 Task: Look for space in Bangaon, India from 8th June, 2023 to 12th June, 2023 for 2 adults in price range Rs.8000 to Rs.16000. Place can be private room with 1  bedroom having 1 bed and 1 bathroom. Property type can be flatguest house, hotel. Booking option can be shelf check-in. Required host language is English.
Action: Mouse moved to (420, 91)
Screenshot: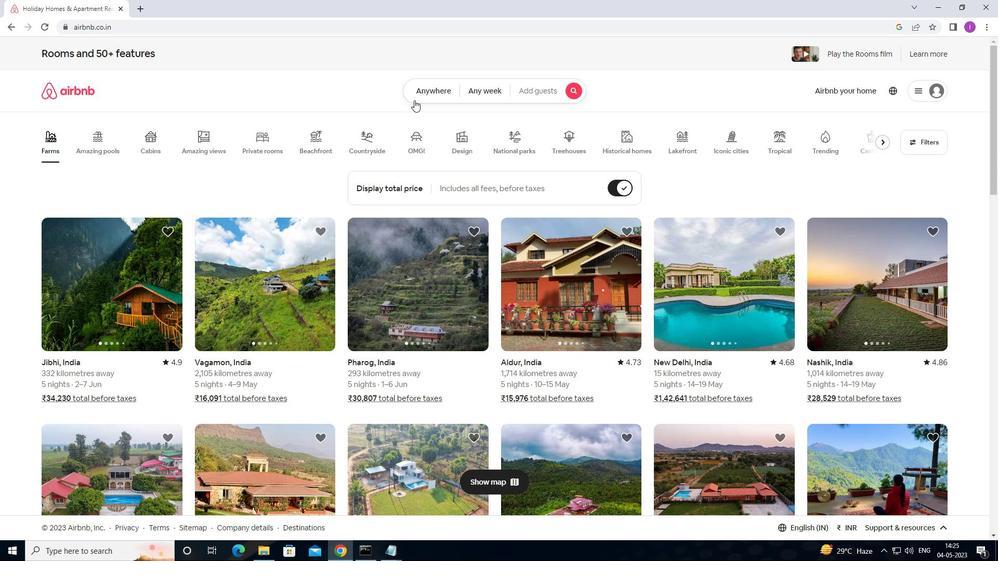 
Action: Mouse pressed left at (420, 91)
Screenshot: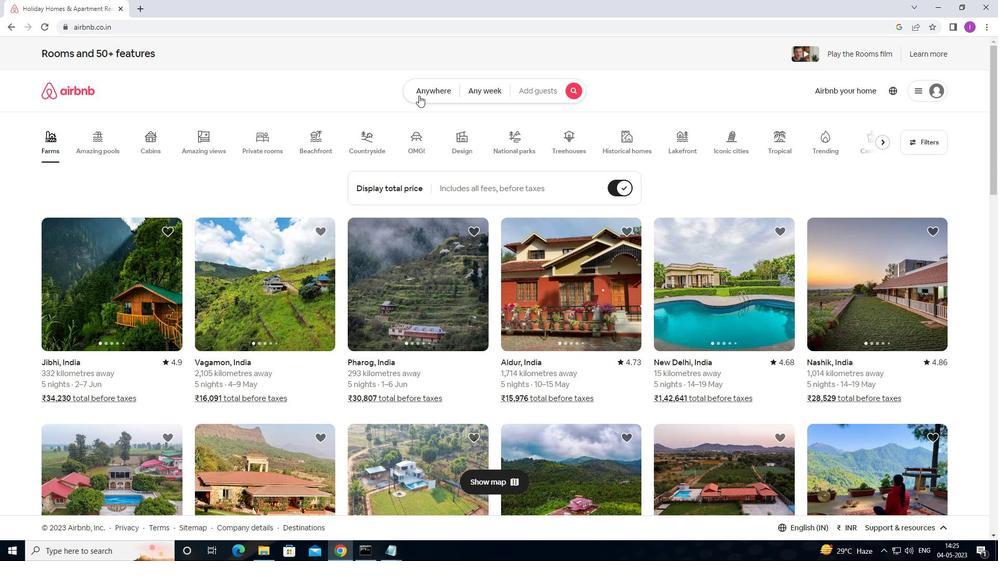 
Action: Mouse moved to (348, 137)
Screenshot: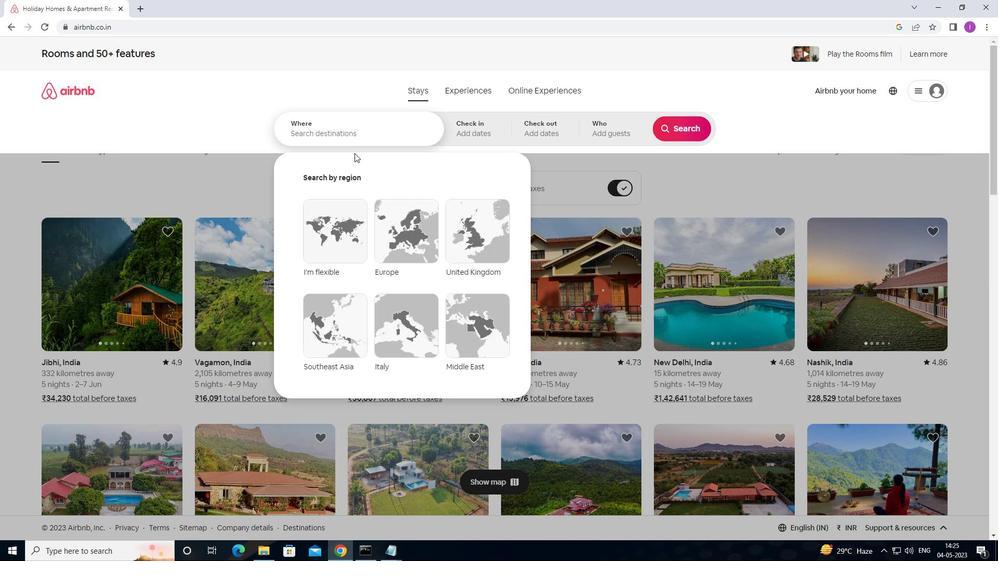
Action: Mouse pressed left at (348, 137)
Screenshot: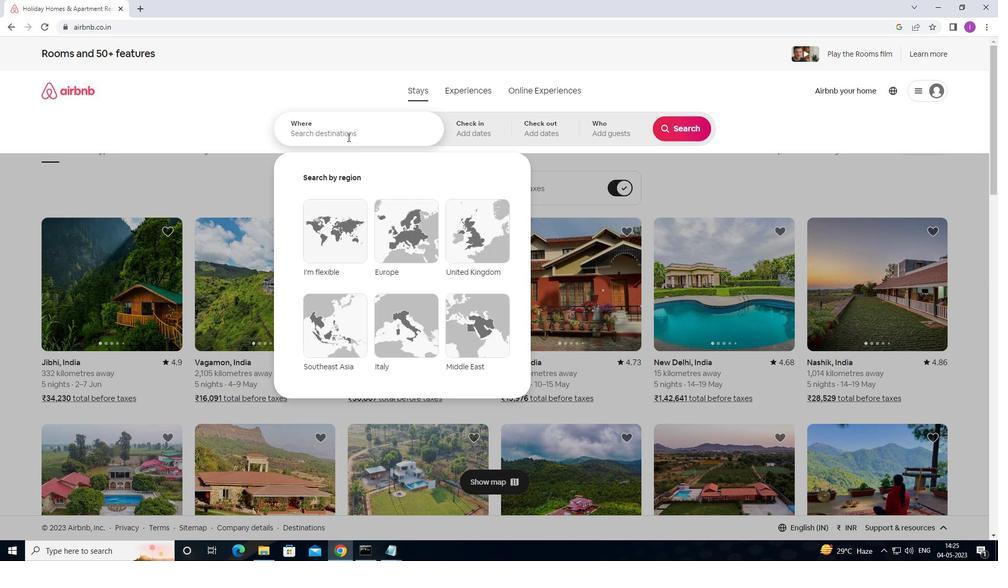 
Action: Mouse moved to (378, 132)
Screenshot: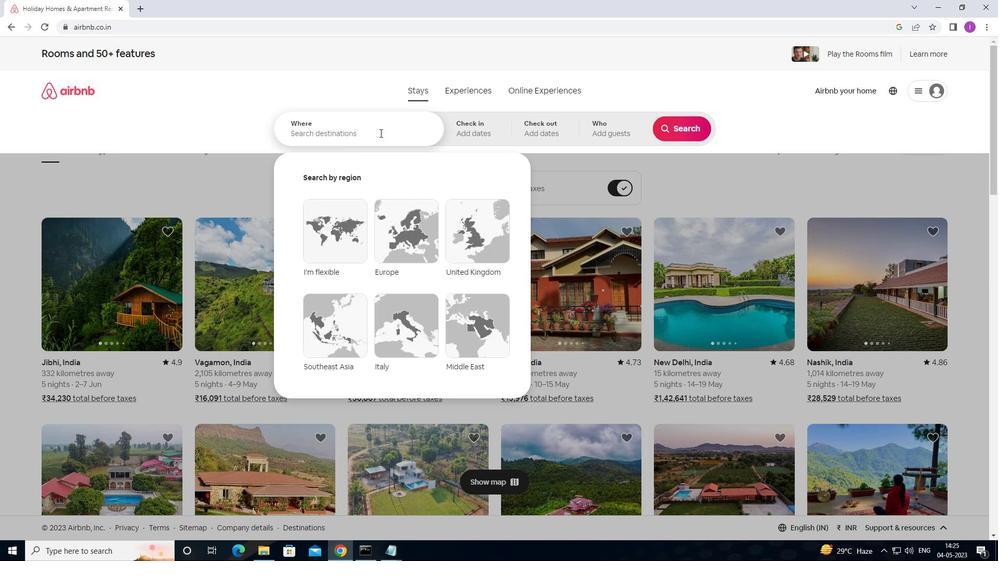 
Action: Key pressed <Key.shift>BANGAI<Key.backspace>ON,<Key.shift>INDIA
Screenshot: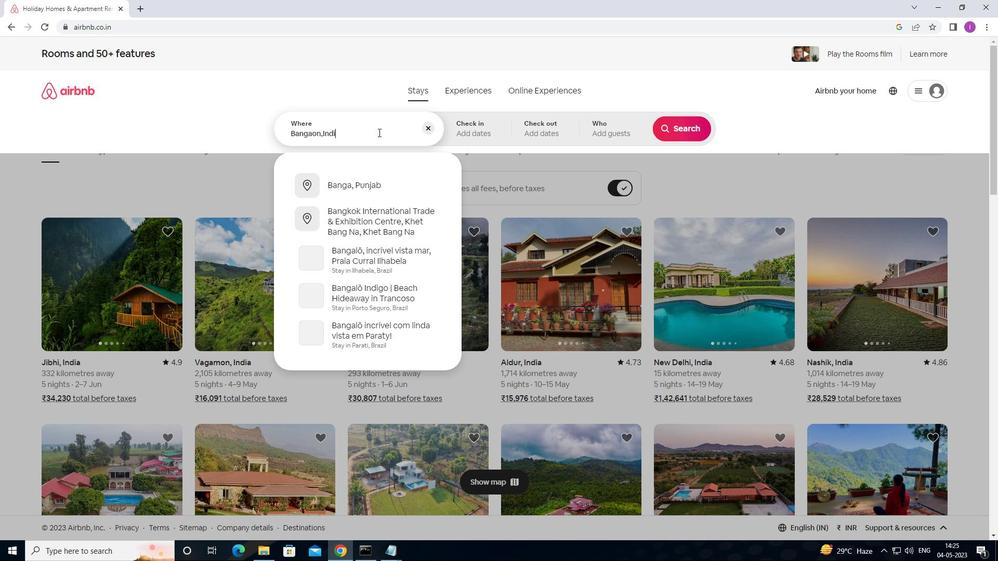 
Action: Mouse moved to (456, 140)
Screenshot: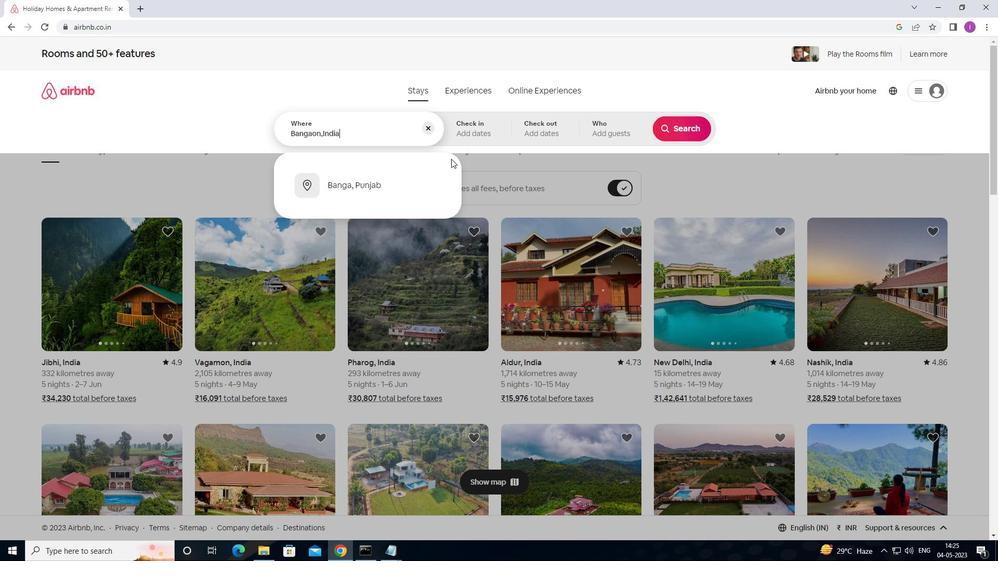 
Action: Mouse pressed left at (456, 140)
Screenshot: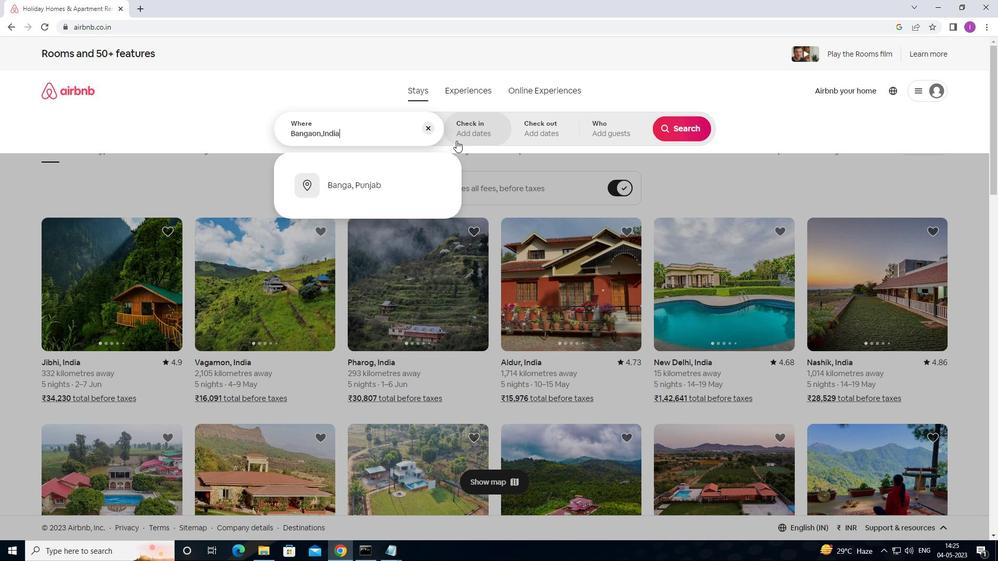 
Action: Mouse moved to (678, 213)
Screenshot: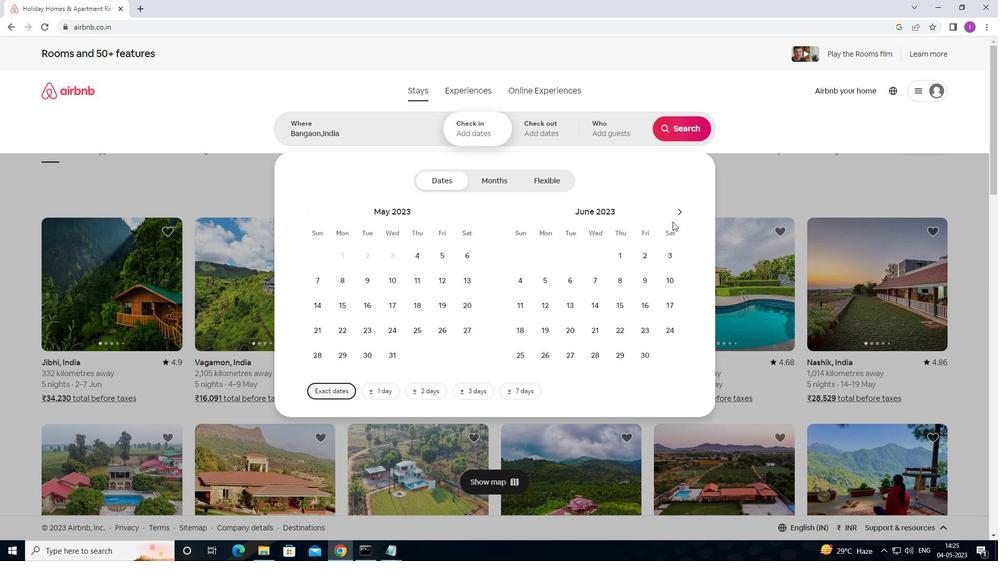 
Action: Mouse pressed left at (678, 213)
Screenshot: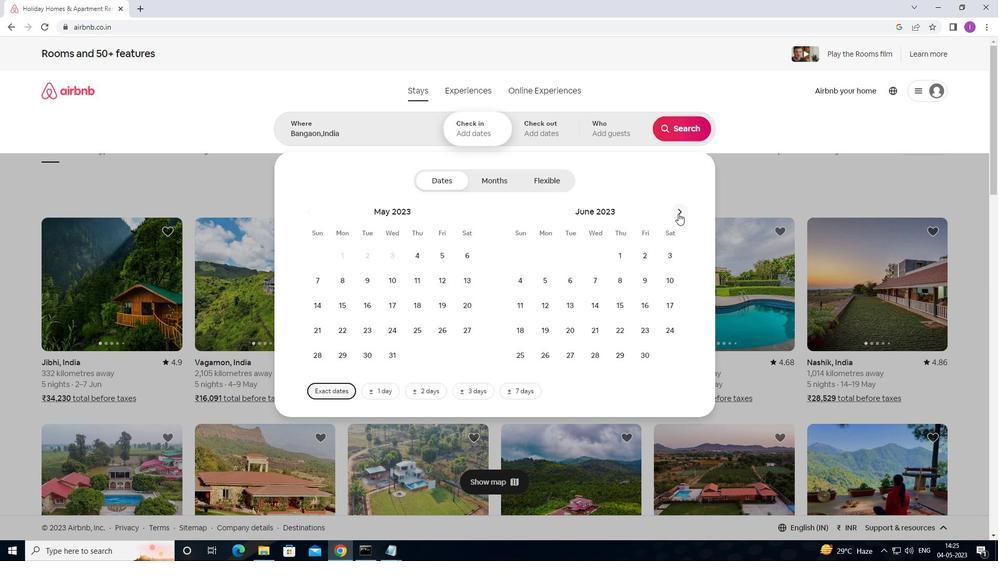 
Action: Mouse moved to (418, 283)
Screenshot: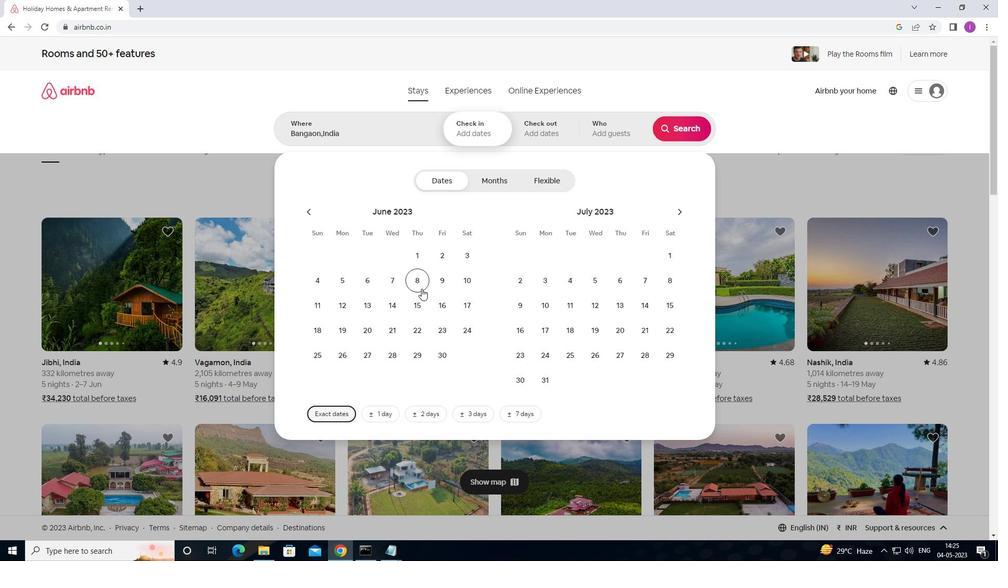 
Action: Mouse pressed left at (418, 283)
Screenshot: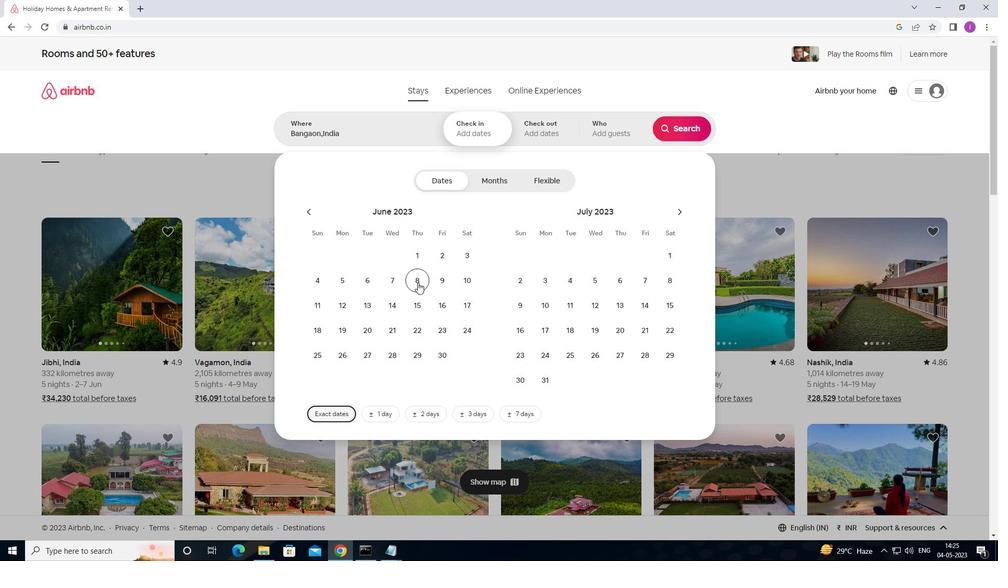 
Action: Mouse moved to (339, 306)
Screenshot: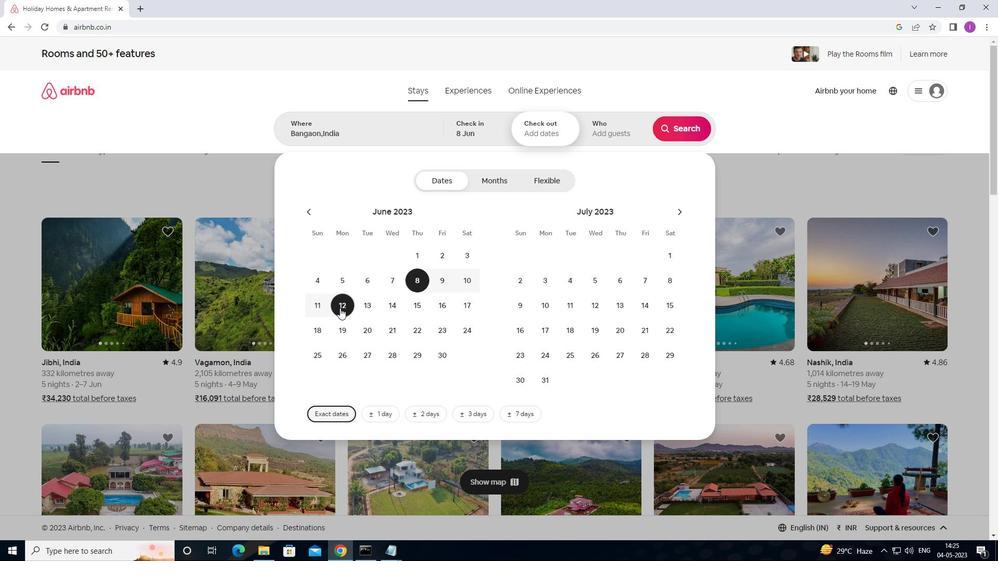 
Action: Mouse pressed left at (339, 306)
Screenshot: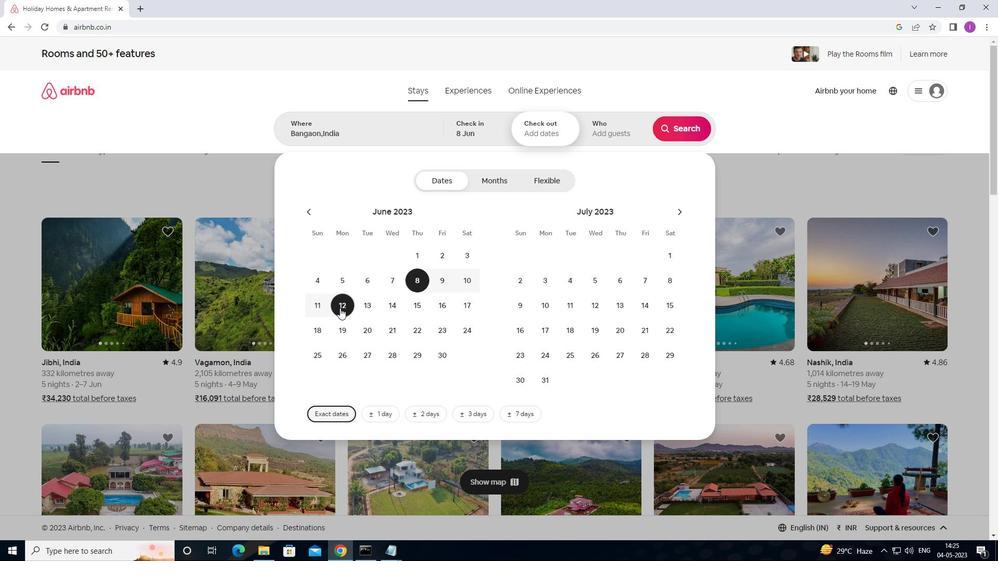 
Action: Mouse moved to (629, 138)
Screenshot: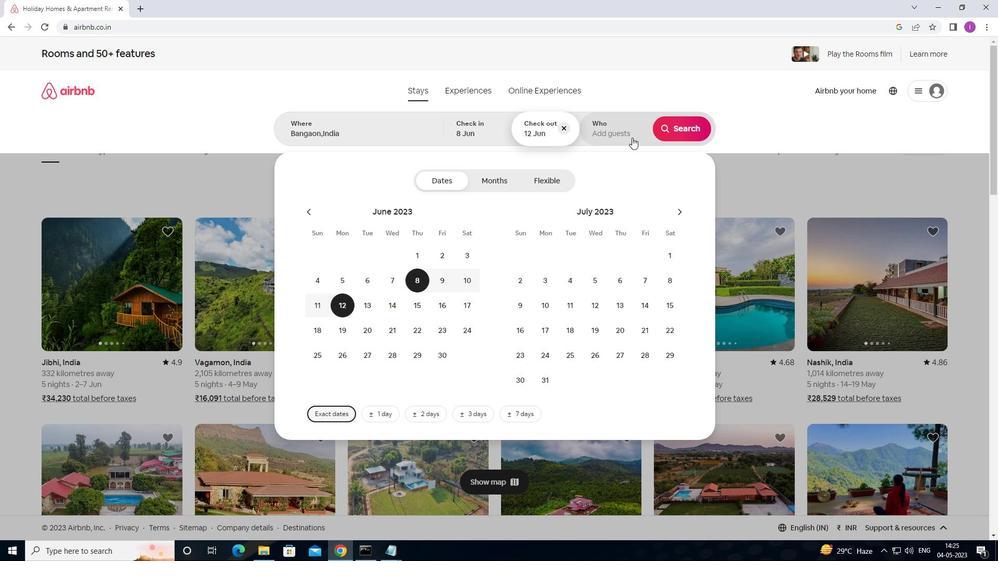 
Action: Mouse pressed left at (629, 138)
Screenshot: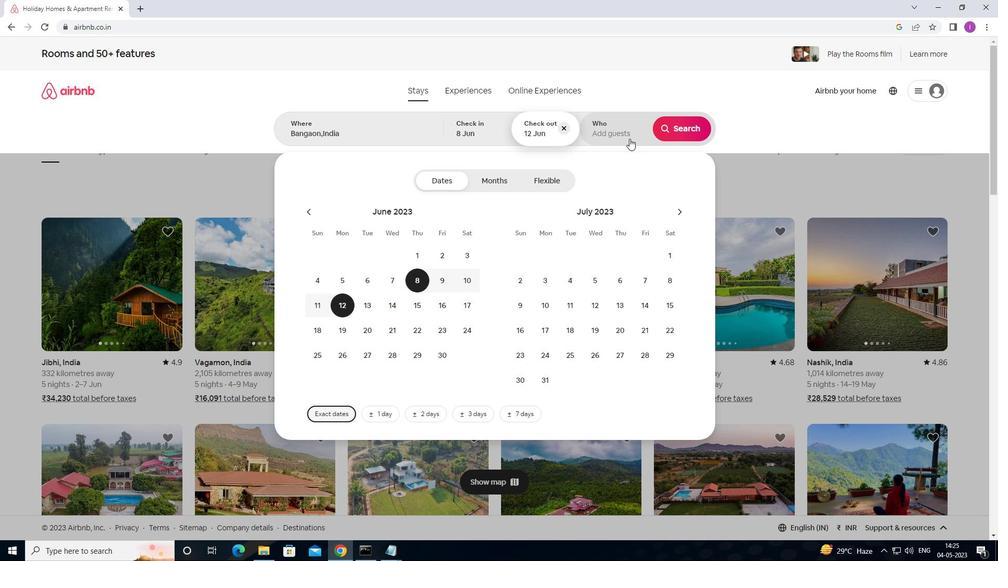 
Action: Mouse moved to (683, 186)
Screenshot: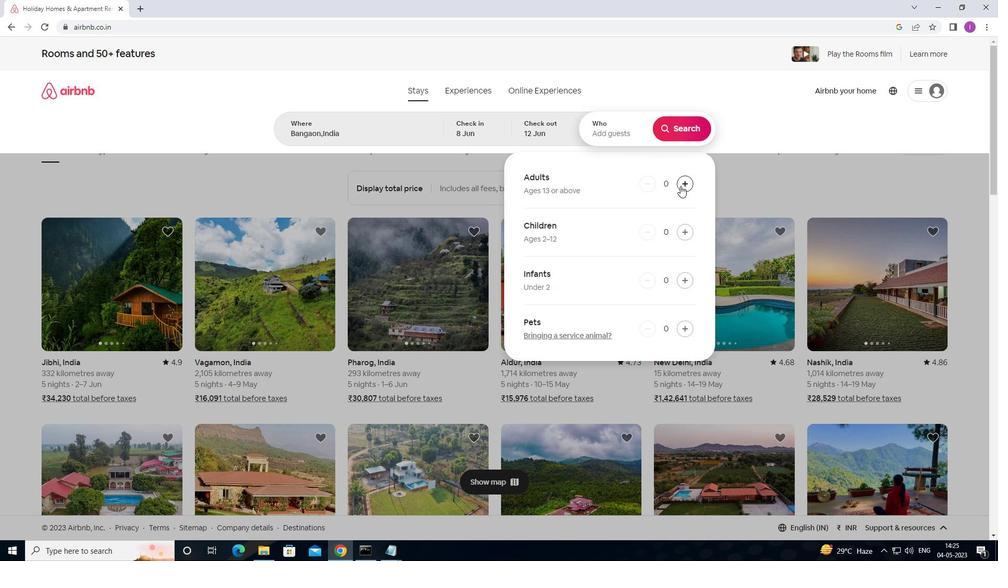 
Action: Mouse pressed left at (683, 186)
Screenshot: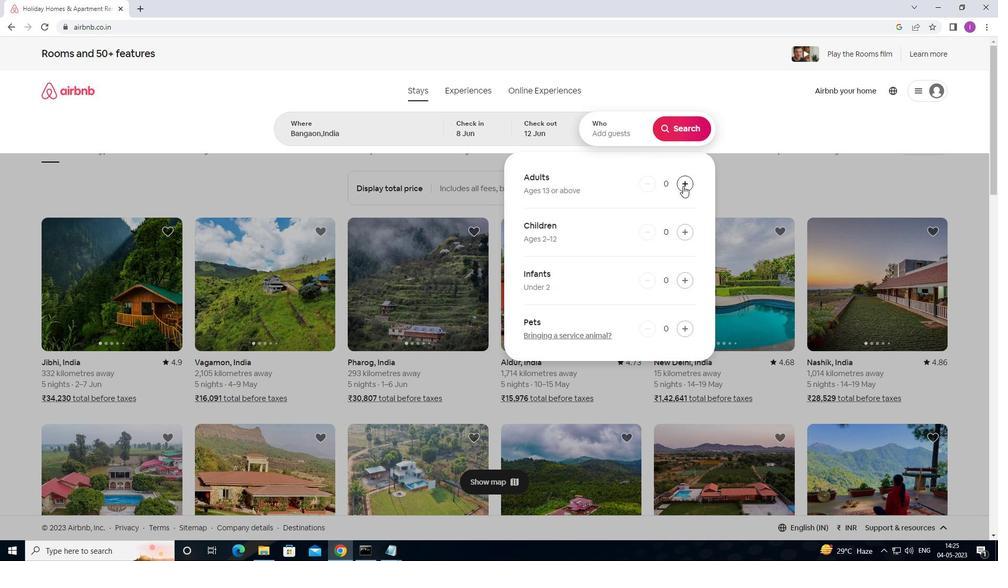 
Action: Mouse pressed left at (683, 186)
Screenshot: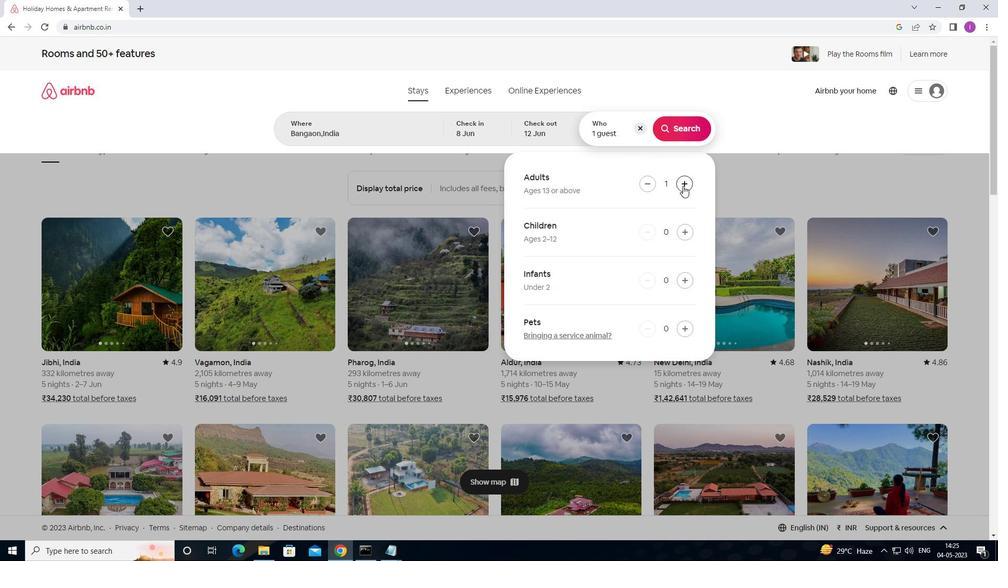 
Action: Mouse moved to (679, 134)
Screenshot: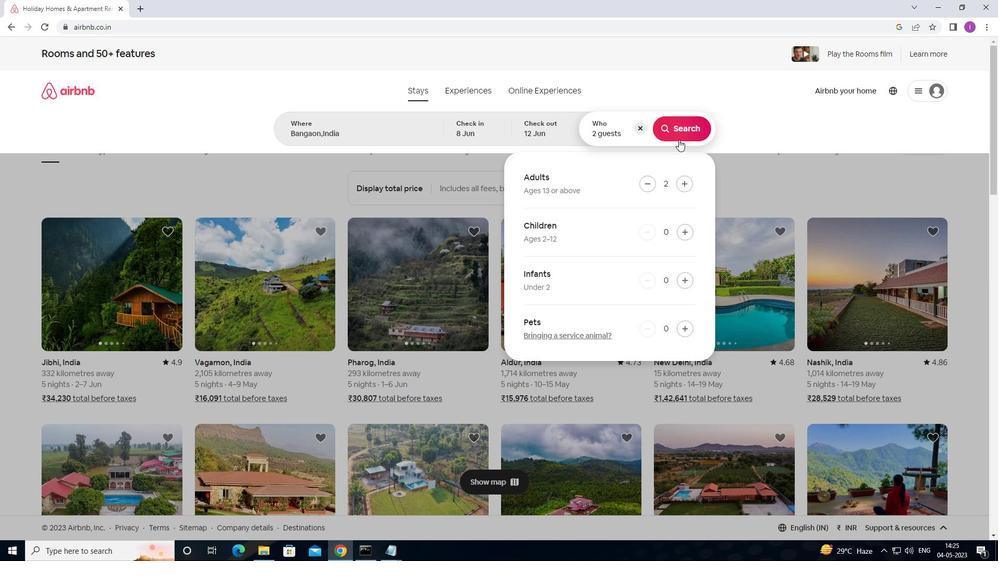 
Action: Mouse pressed left at (679, 134)
Screenshot: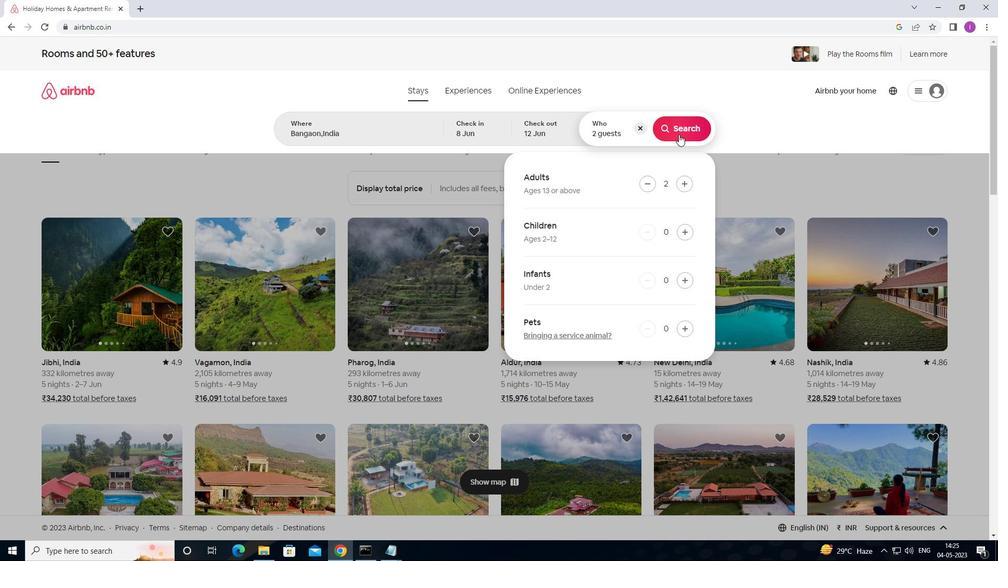 
Action: Mouse moved to (969, 101)
Screenshot: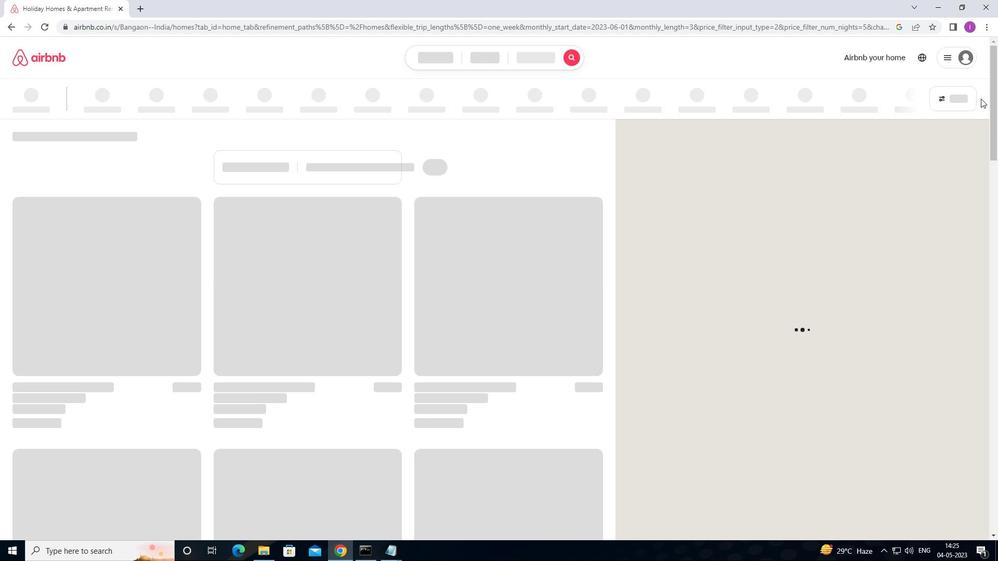 
Action: Mouse pressed left at (969, 101)
Screenshot: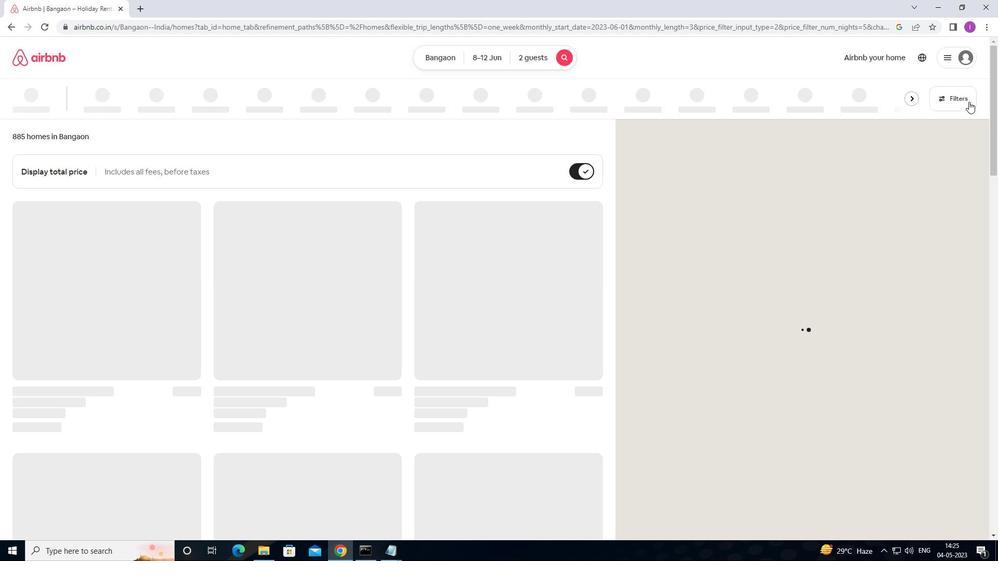 
Action: Mouse moved to (392, 229)
Screenshot: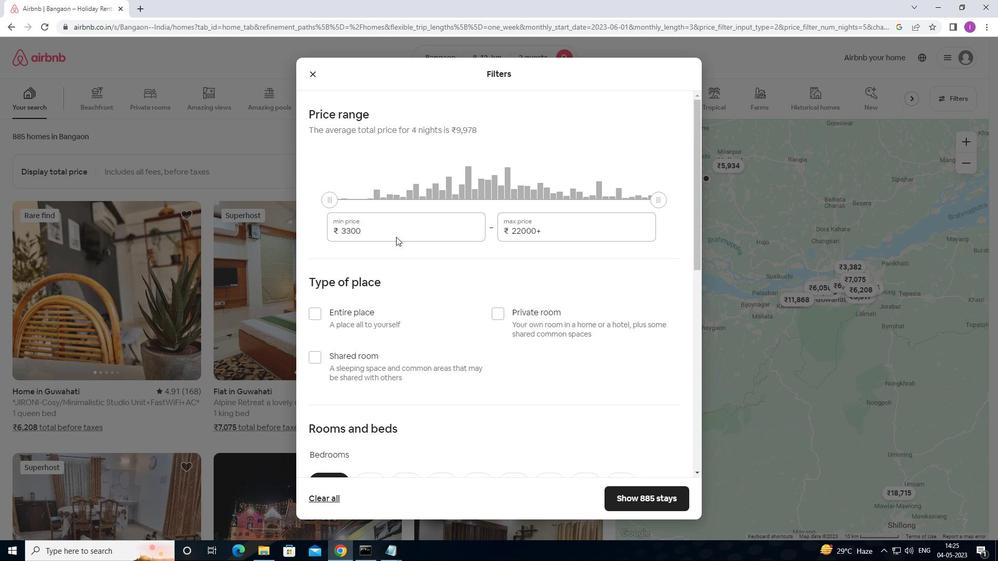 
Action: Mouse pressed left at (392, 229)
Screenshot: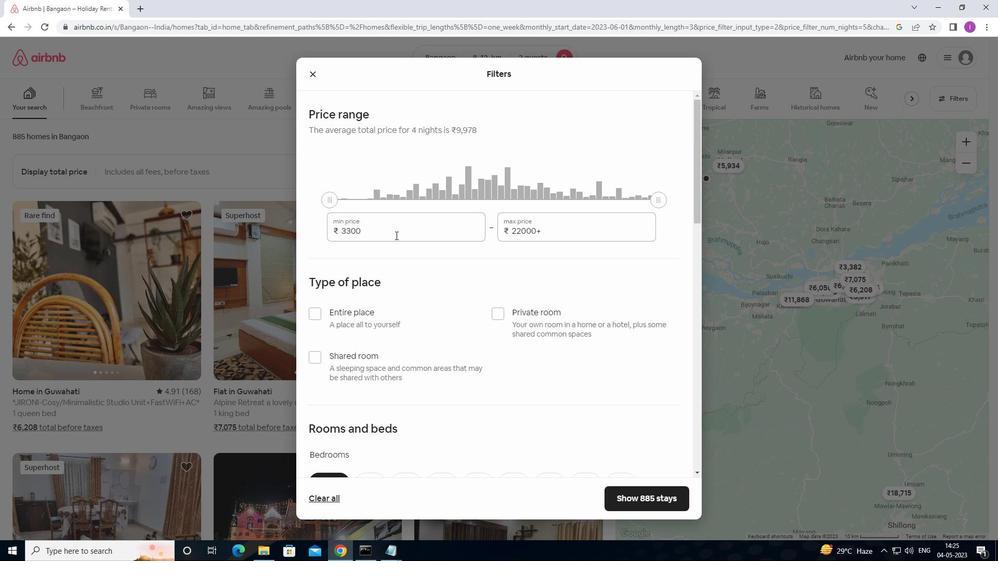 
Action: Mouse moved to (326, 234)
Screenshot: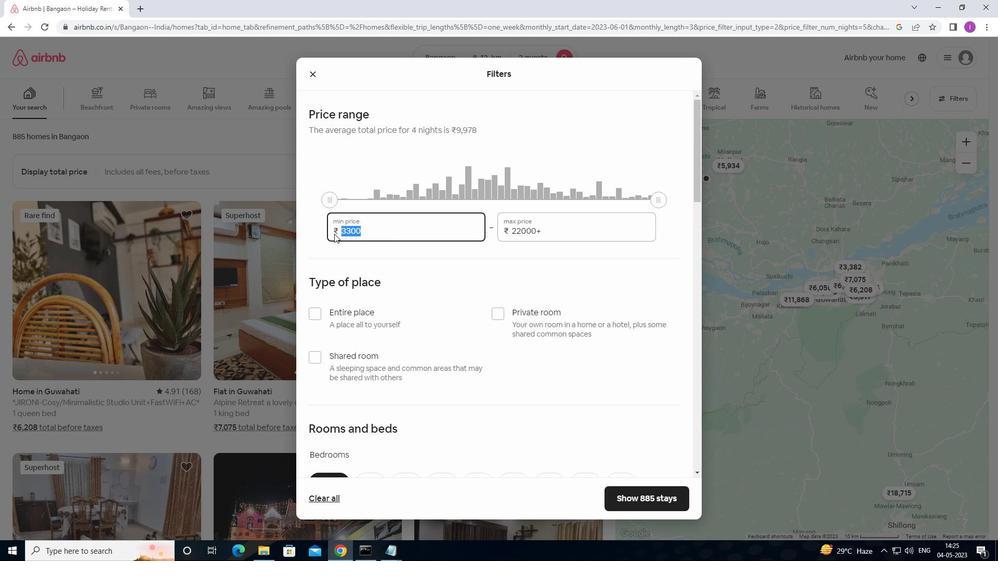 
Action: Key pressed 8000
Screenshot: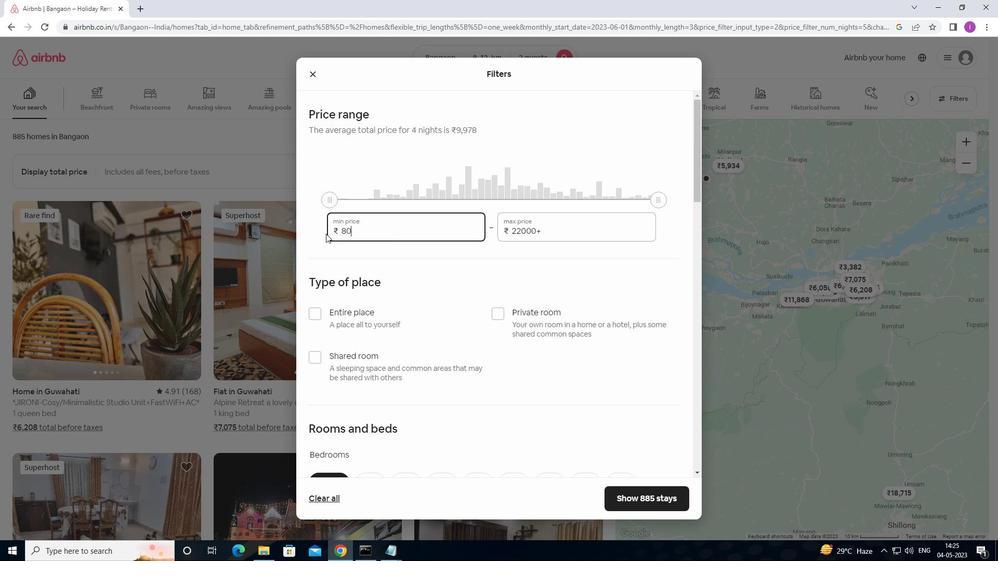 
Action: Mouse moved to (551, 229)
Screenshot: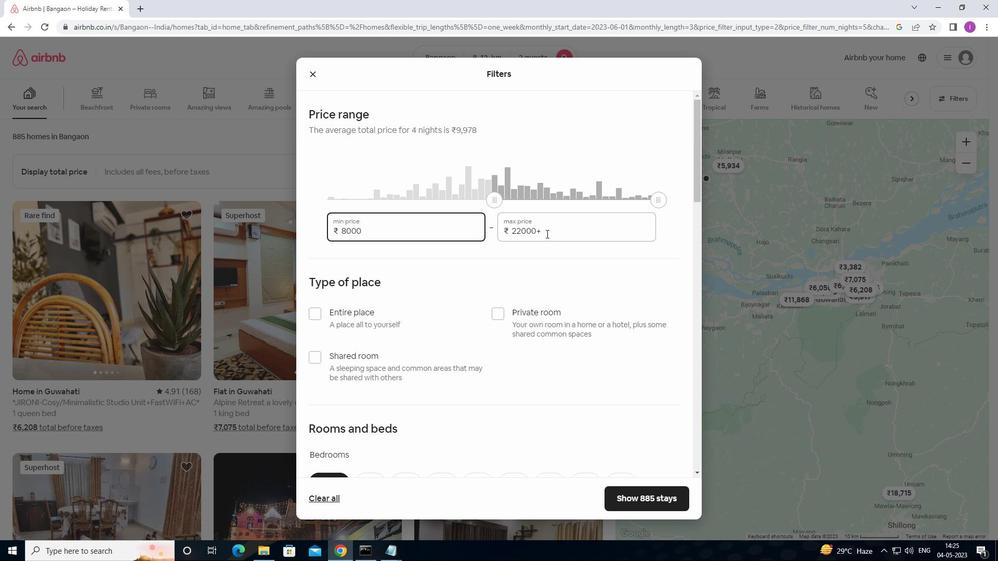 
Action: Mouse pressed left at (551, 229)
Screenshot: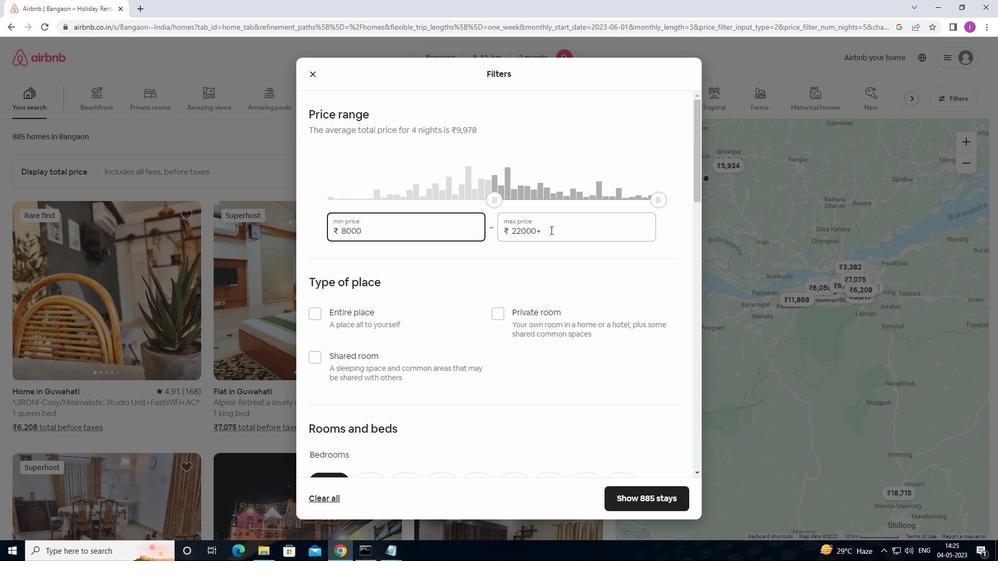 
Action: Mouse moved to (489, 222)
Screenshot: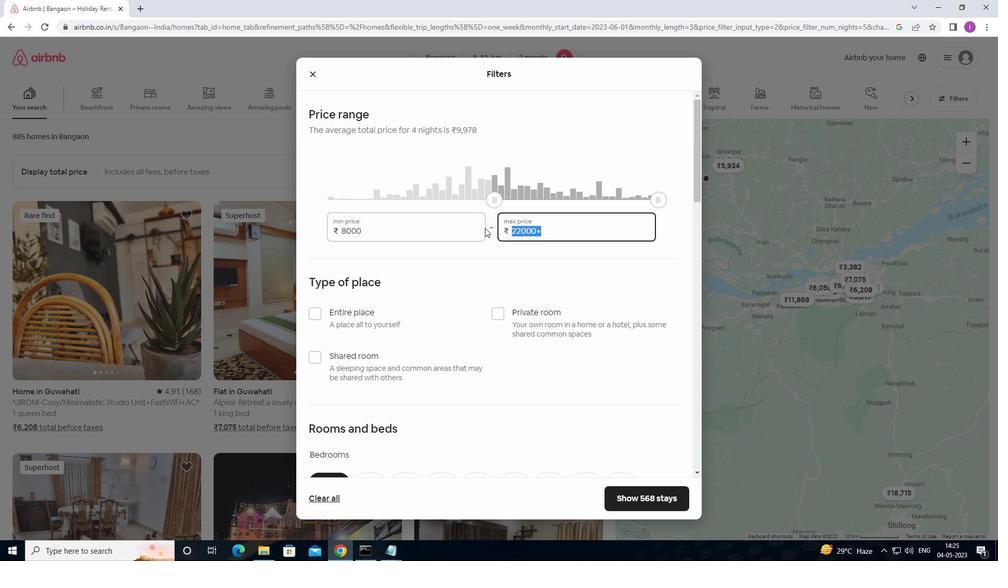 
Action: Key pressed 1
Screenshot: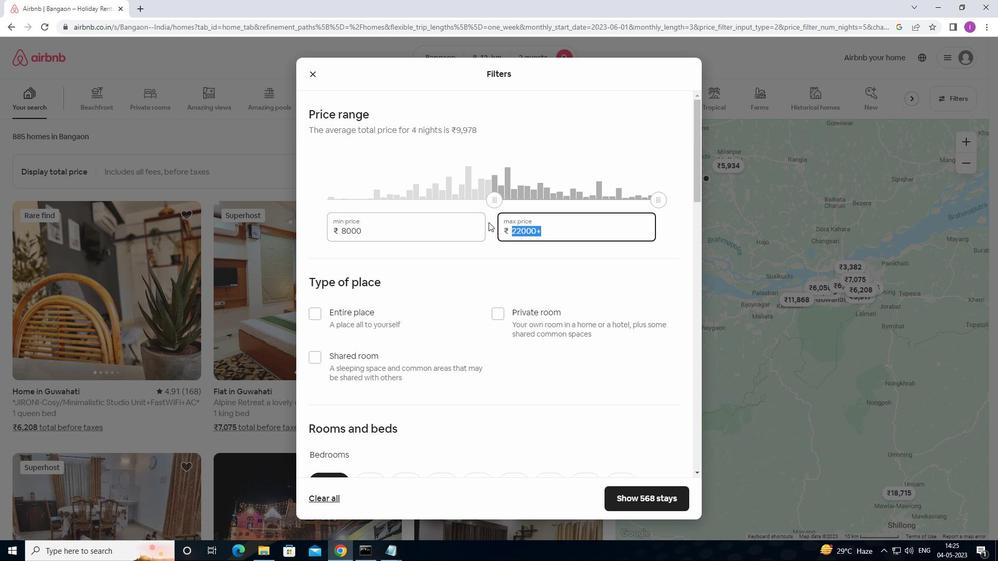 
Action: Mouse moved to (487, 223)
Screenshot: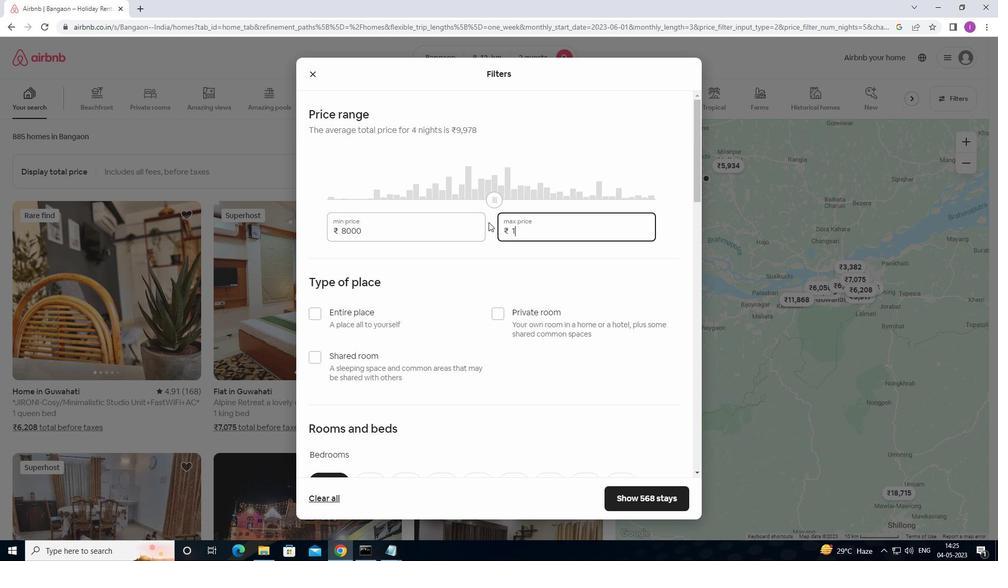 
Action: Key pressed 6
Screenshot: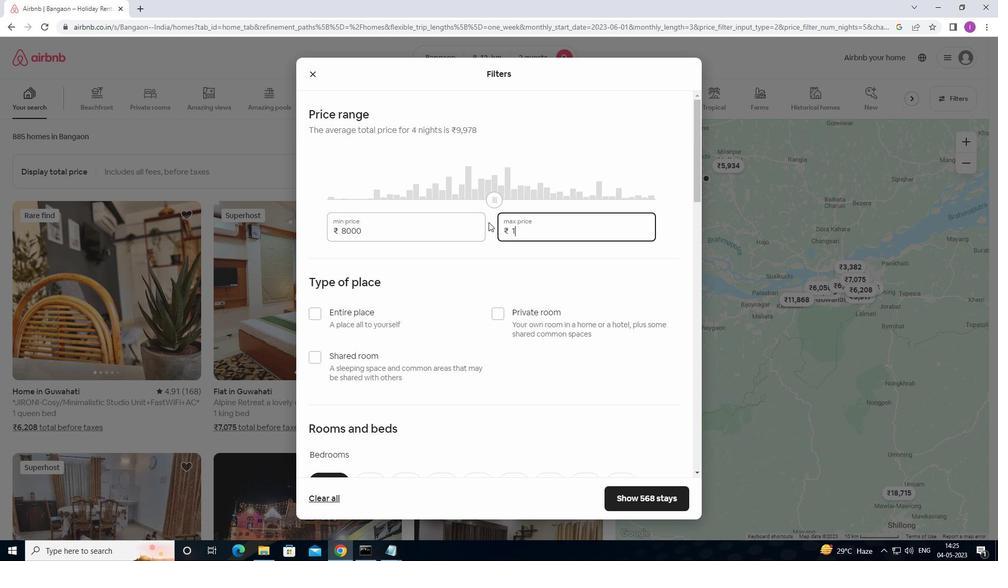 
Action: Mouse moved to (479, 227)
Screenshot: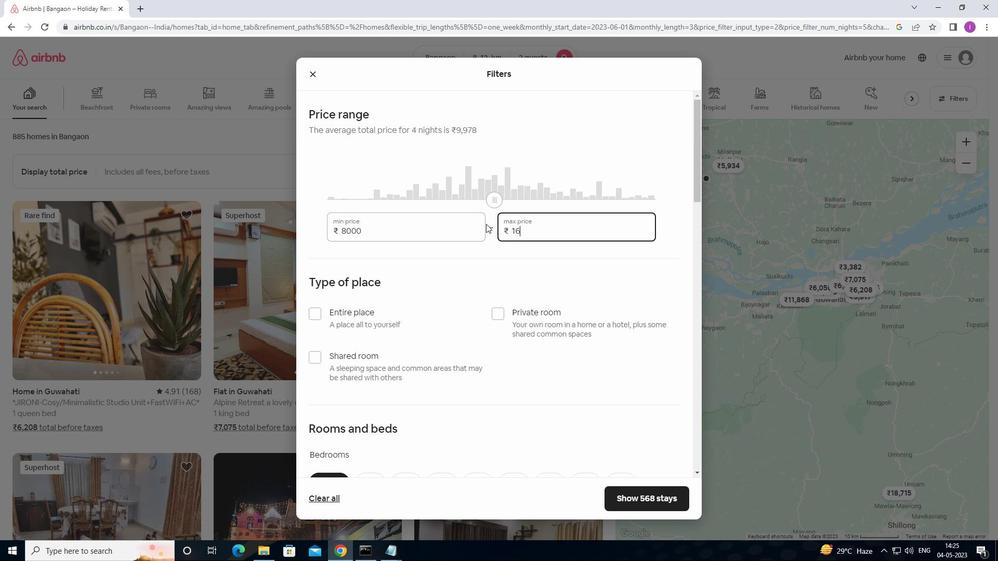 
Action: Key pressed 0
Screenshot: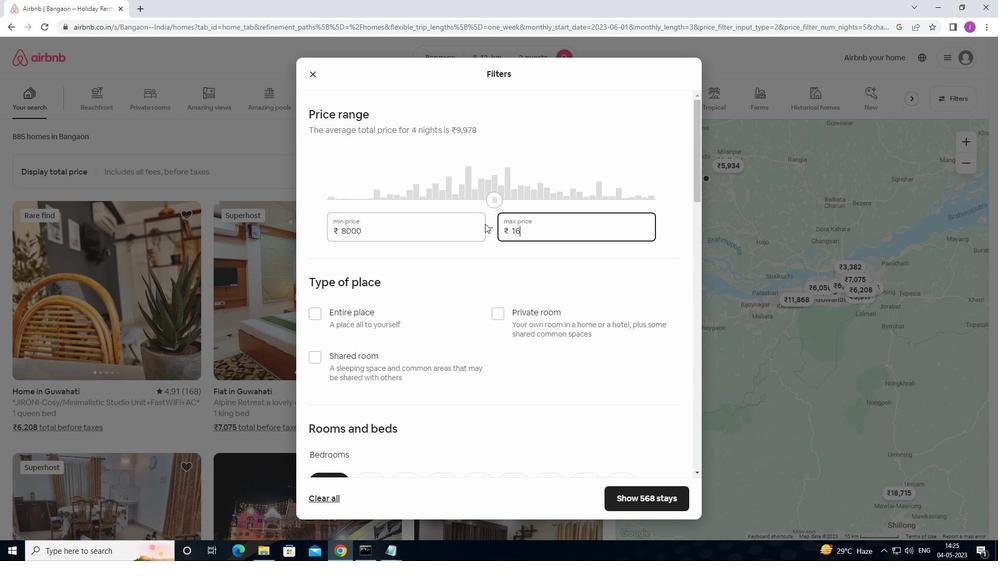 
Action: Mouse moved to (478, 227)
Screenshot: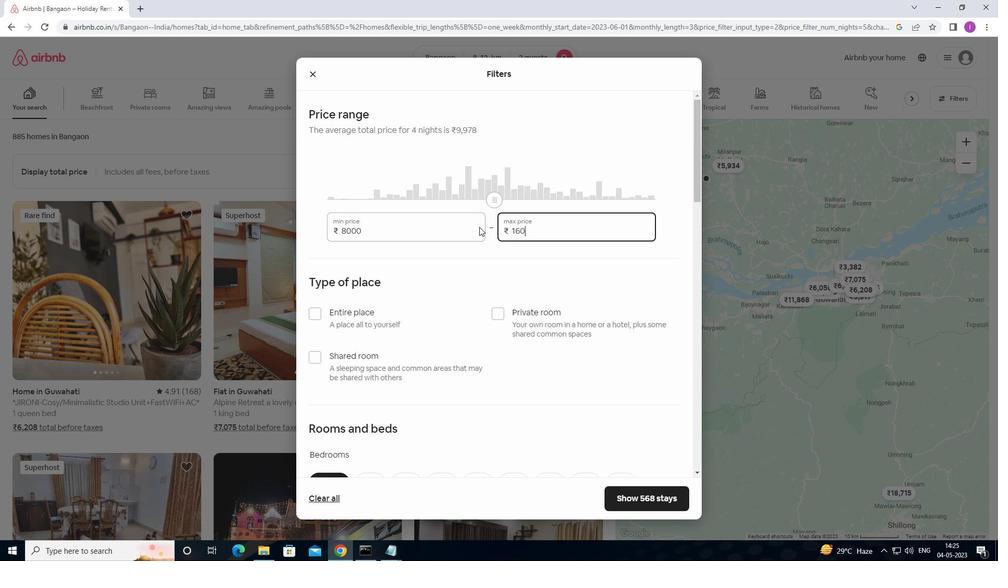 
Action: Key pressed 0
Screenshot: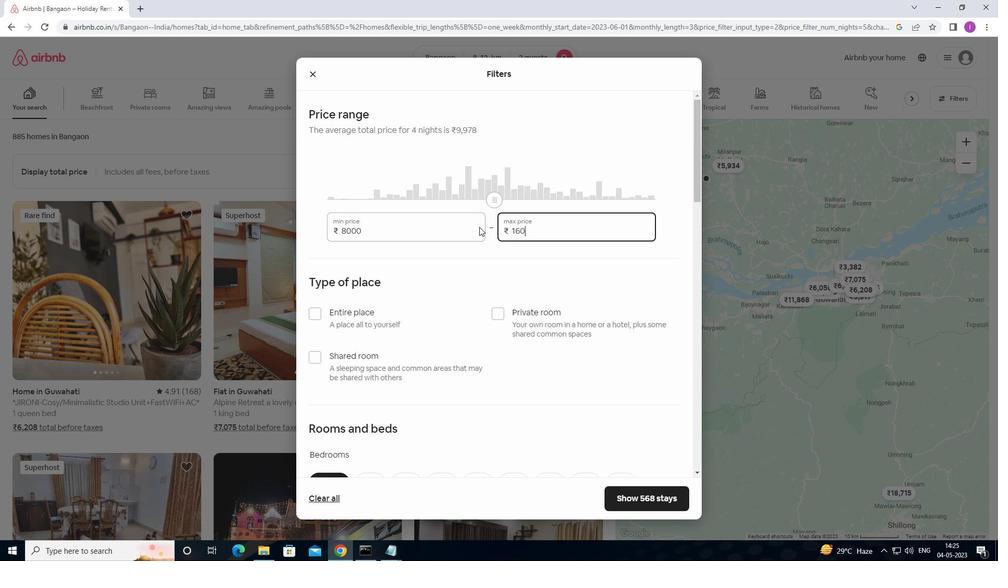 
Action: Mouse moved to (478, 228)
Screenshot: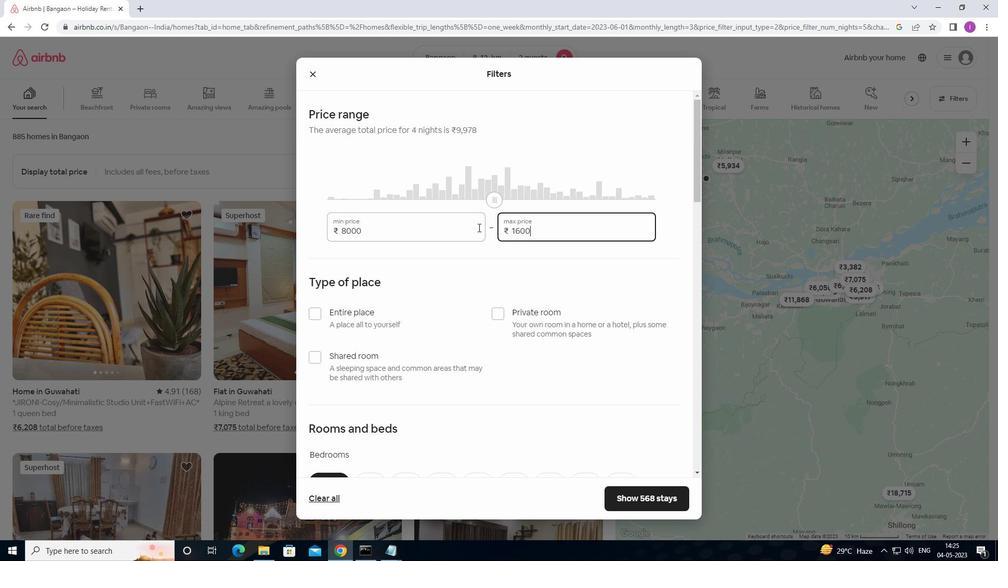 
Action: Key pressed 0
Screenshot: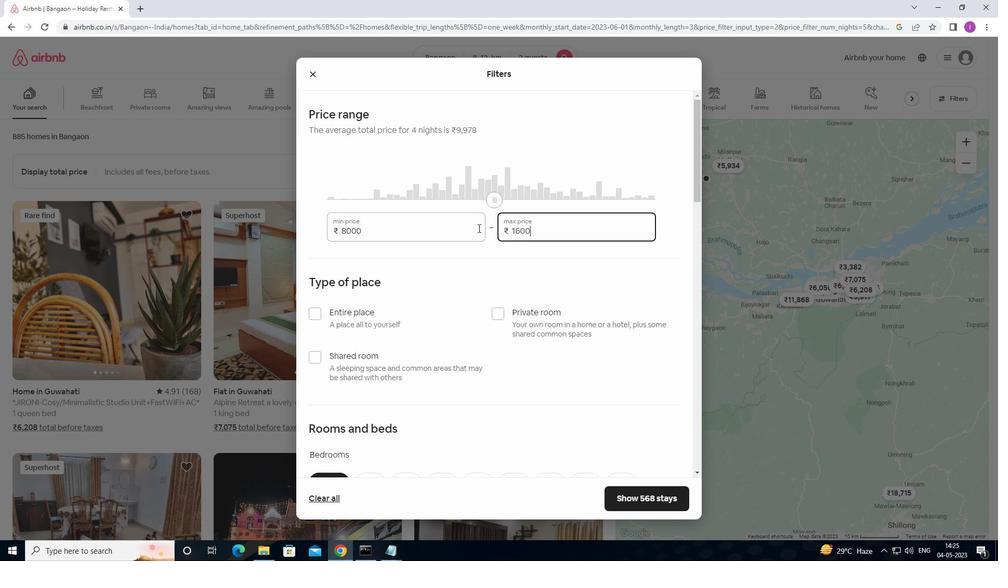 
Action: Mouse moved to (481, 227)
Screenshot: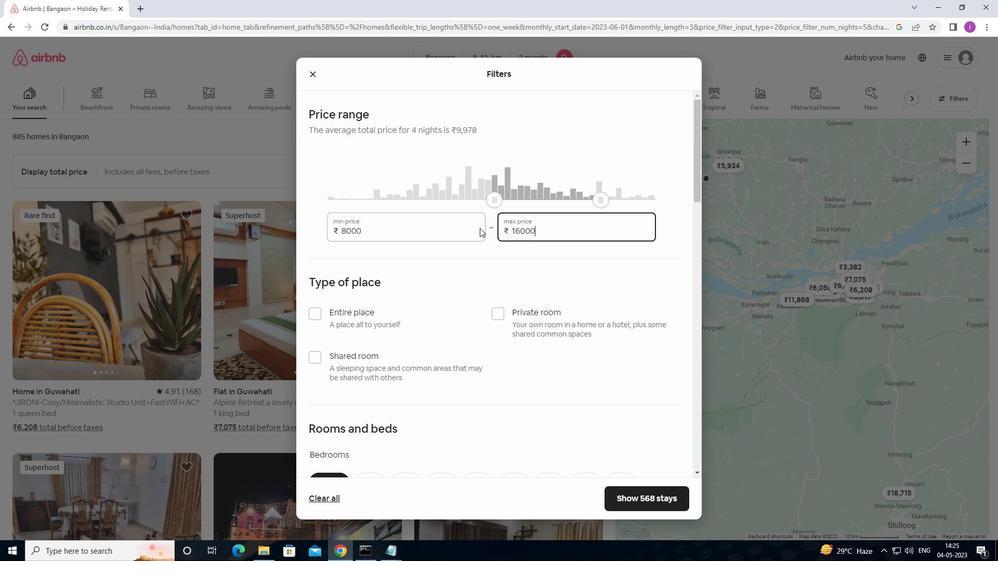 
Action: Mouse scrolled (481, 227) with delta (0, 0)
Screenshot: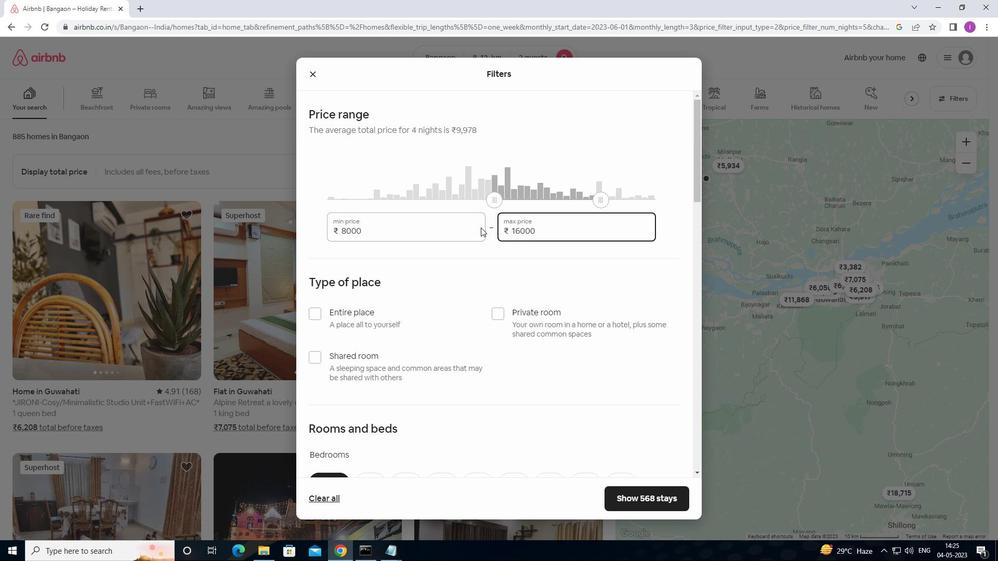 
Action: Mouse scrolled (481, 227) with delta (0, 0)
Screenshot: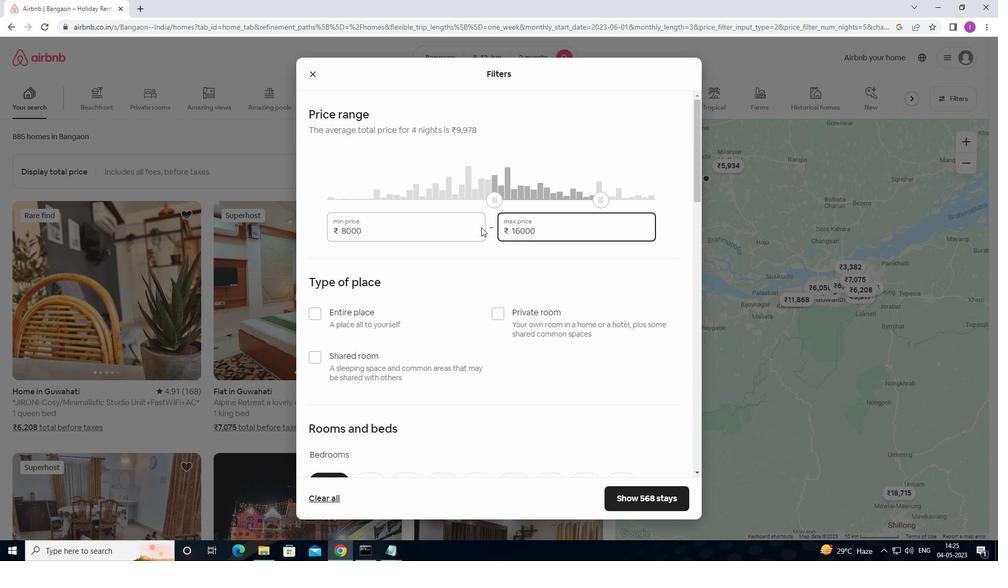 
Action: Mouse moved to (500, 212)
Screenshot: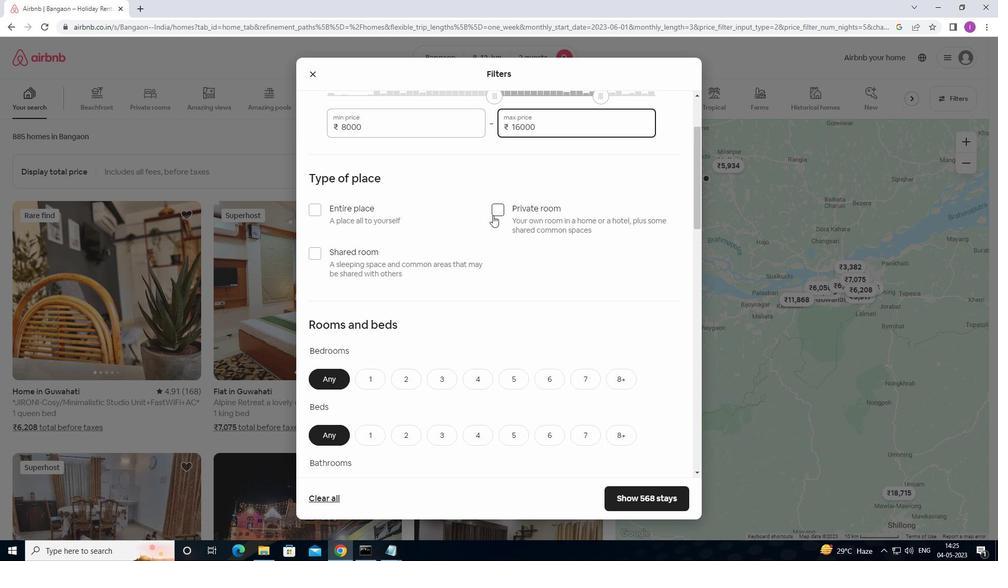 
Action: Mouse pressed left at (500, 212)
Screenshot: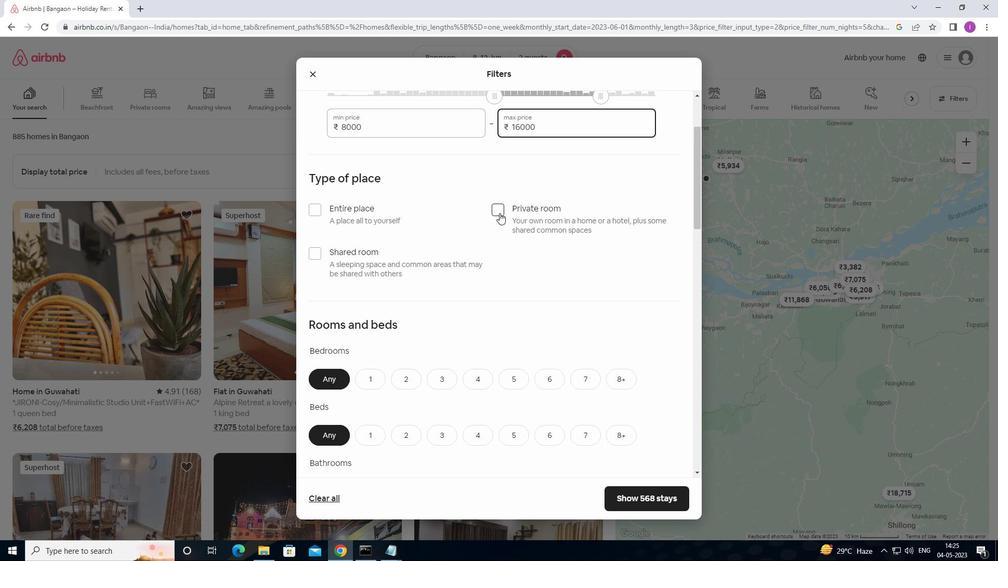 
Action: Mouse moved to (468, 234)
Screenshot: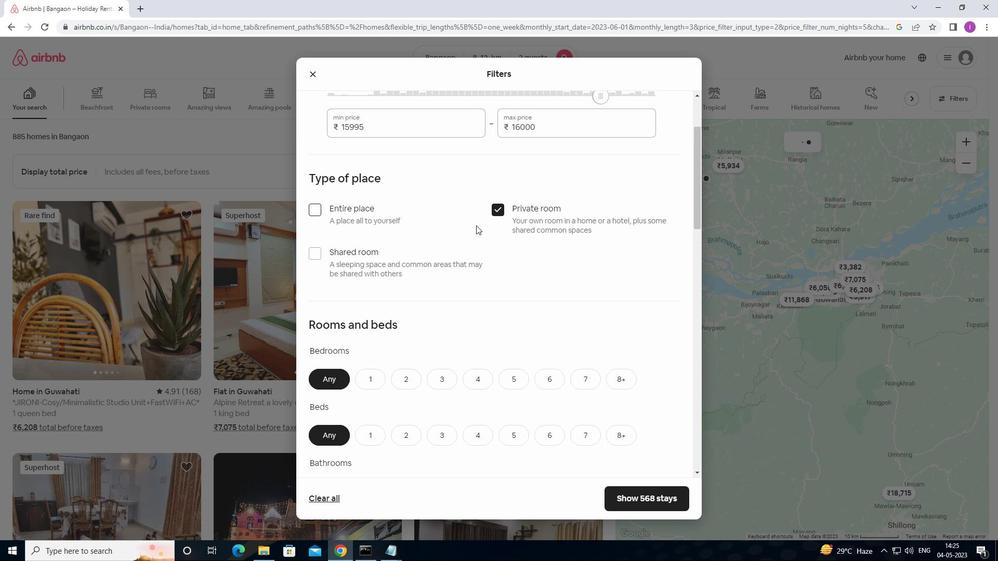 
Action: Mouse scrolled (468, 233) with delta (0, 0)
Screenshot: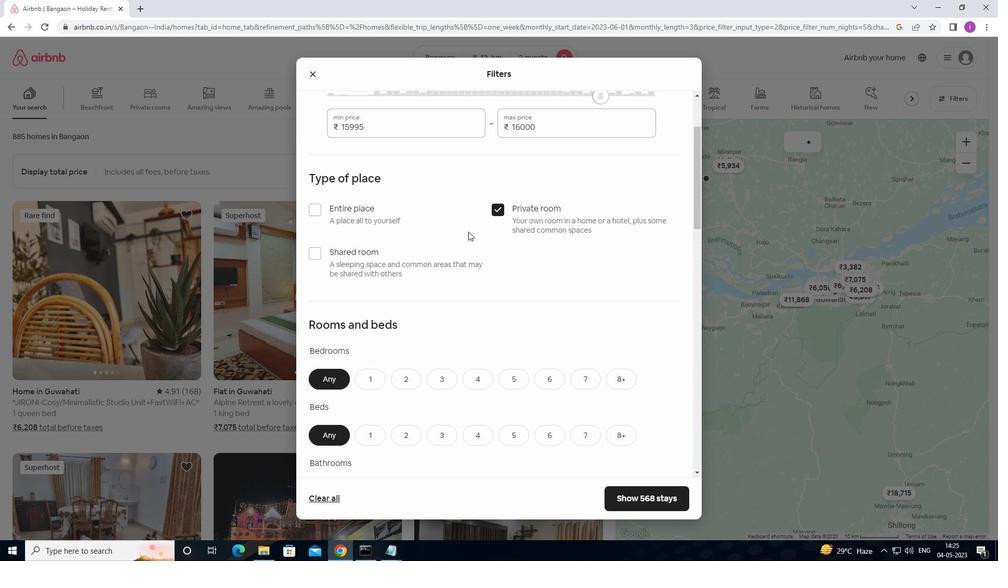 
Action: Mouse scrolled (468, 233) with delta (0, 0)
Screenshot: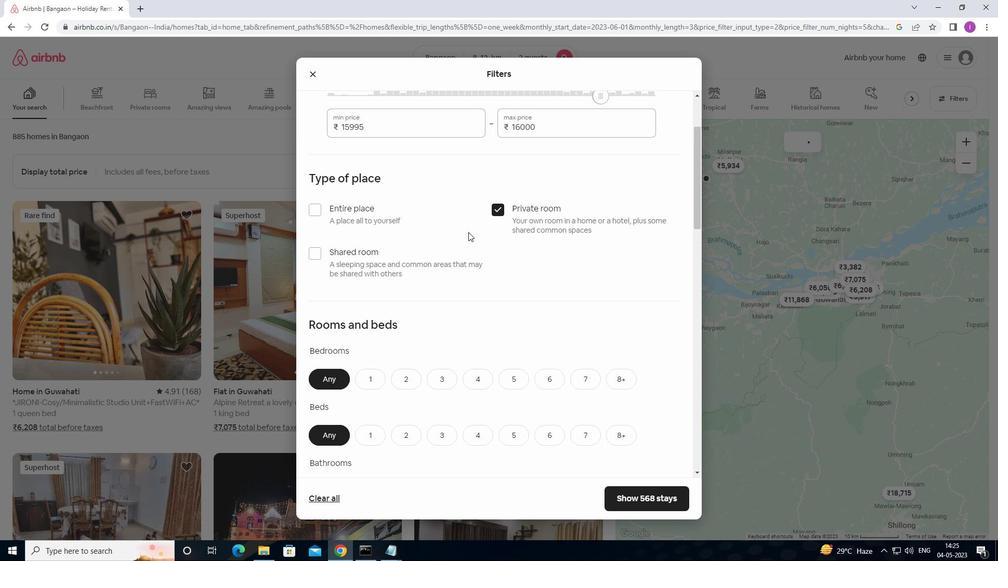 
Action: Mouse moved to (469, 234)
Screenshot: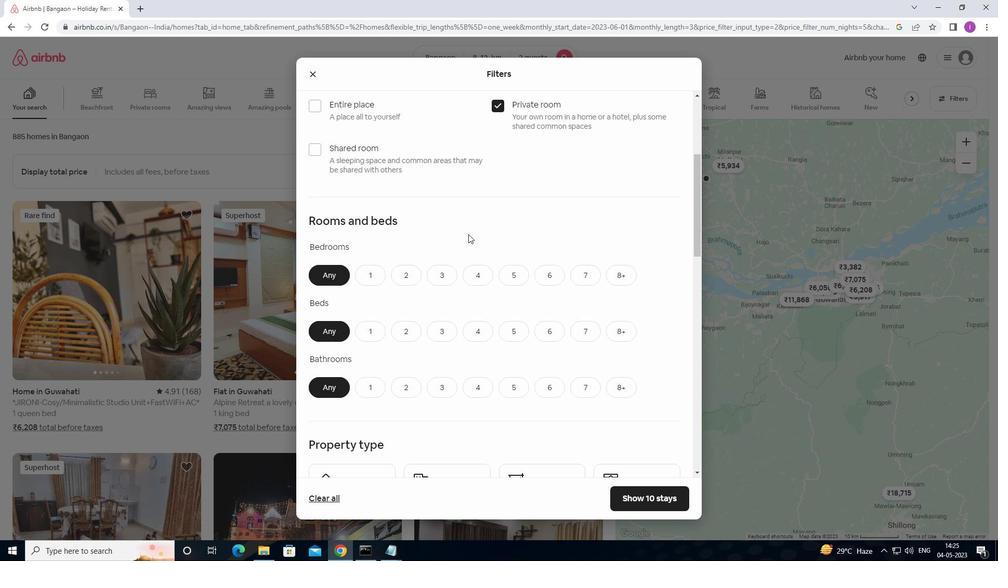 
Action: Mouse scrolled (469, 234) with delta (0, 0)
Screenshot: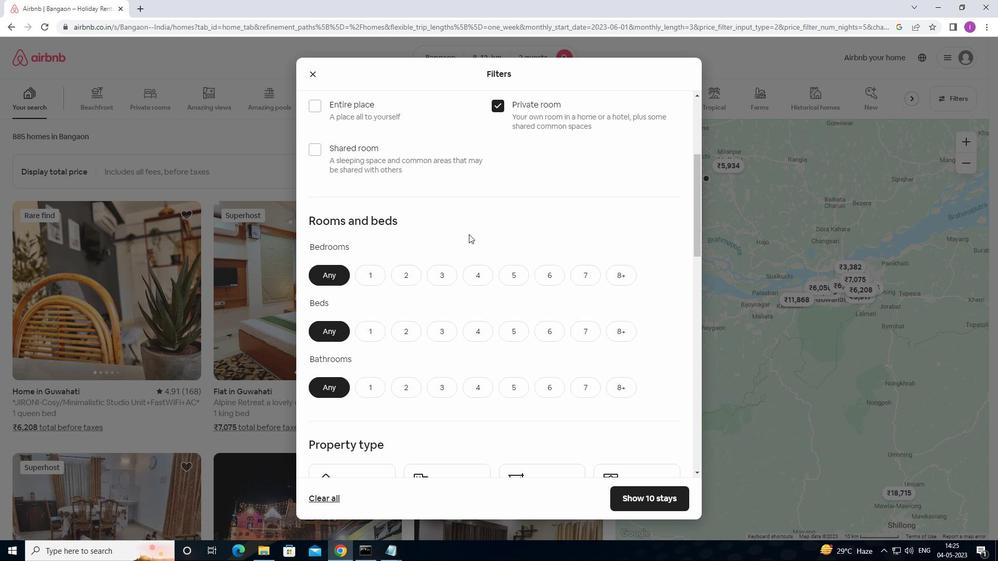 
Action: Mouse scrolled (469, 234) with delta (0, 0)
Screenshot: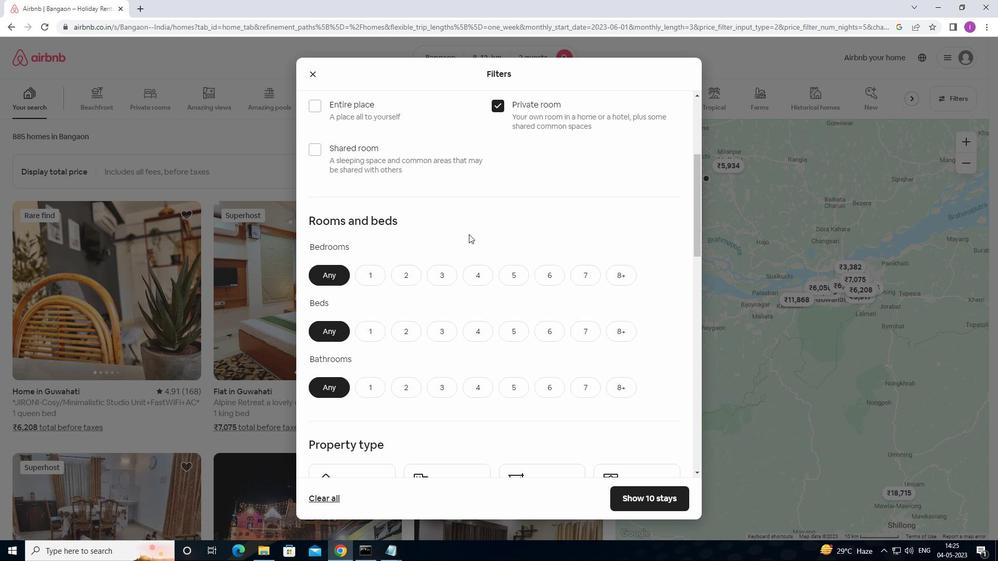 
Action: Mouse moved to (371, 176)
Screenshot: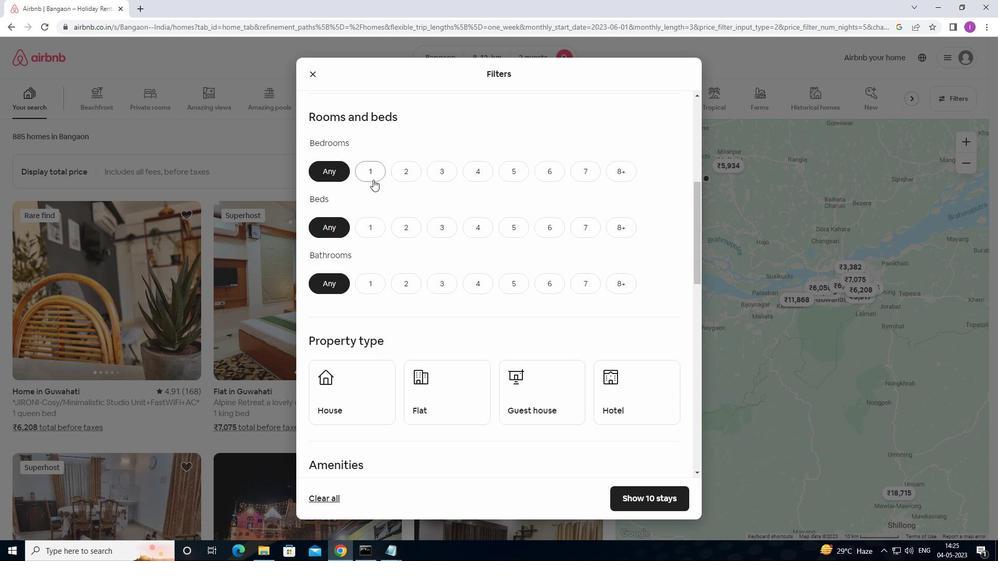 
Action: Mouse pressed left at (371, 176)
Screenshot: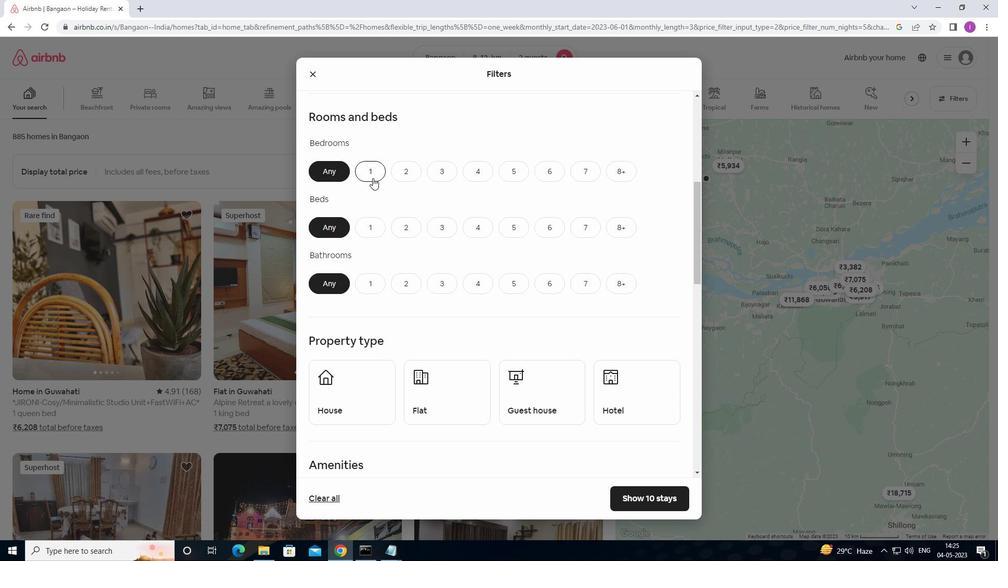 
Action: Mouse moved to (376, 224)
Screenshot: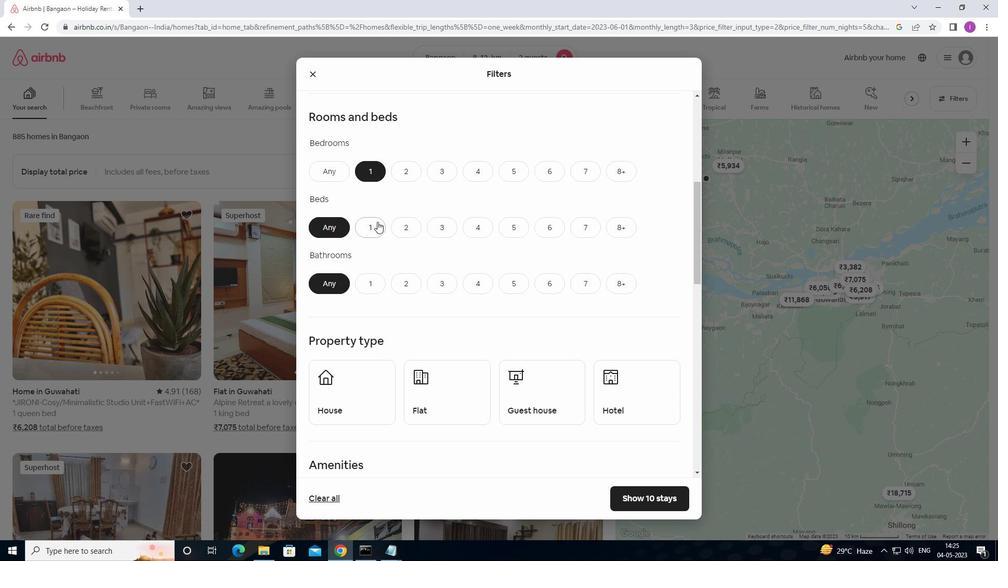 
Action: Mouse pressed left at (376, 224)
Screenshot: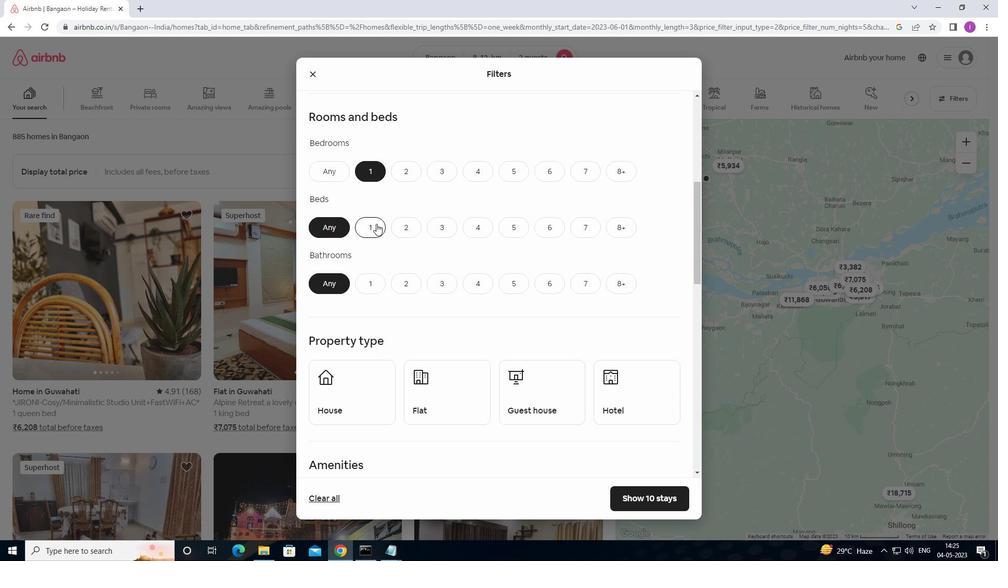
Action: Mouse moved to (373, 276)
Screenshot: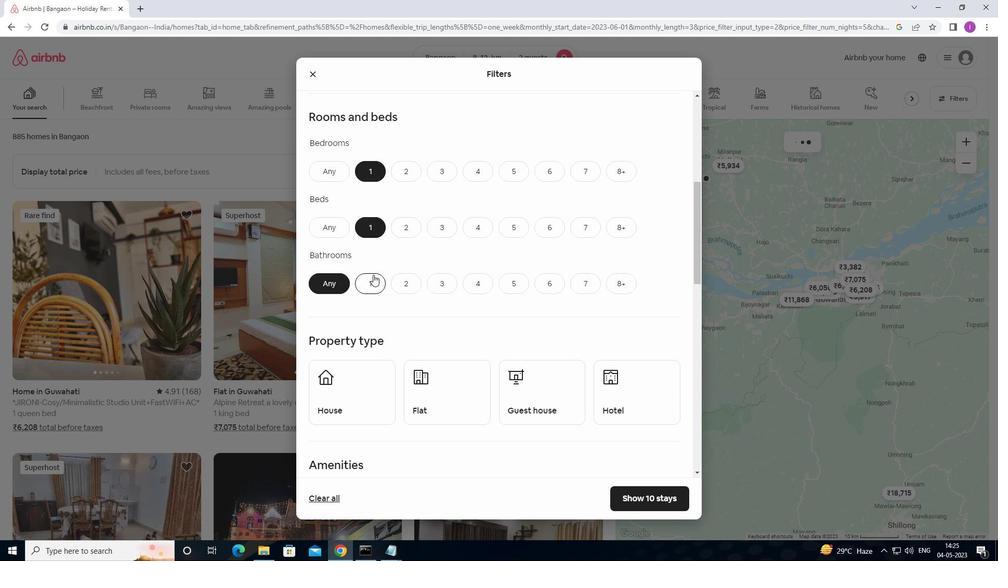 
Action: Mouse pressed left at (373, 276)
Screenshot: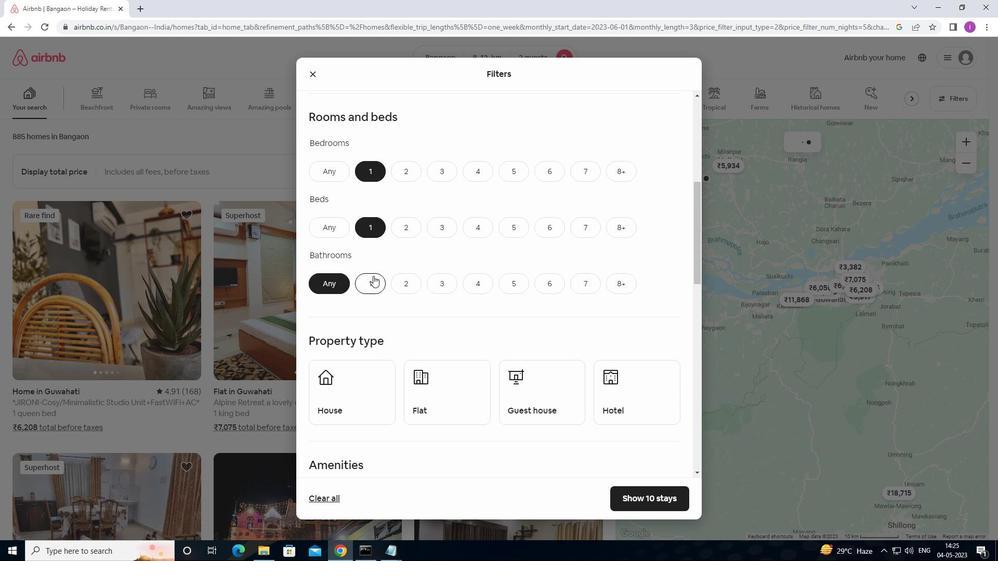 
Action: Mouse moved to (388, 264)
Screenshot: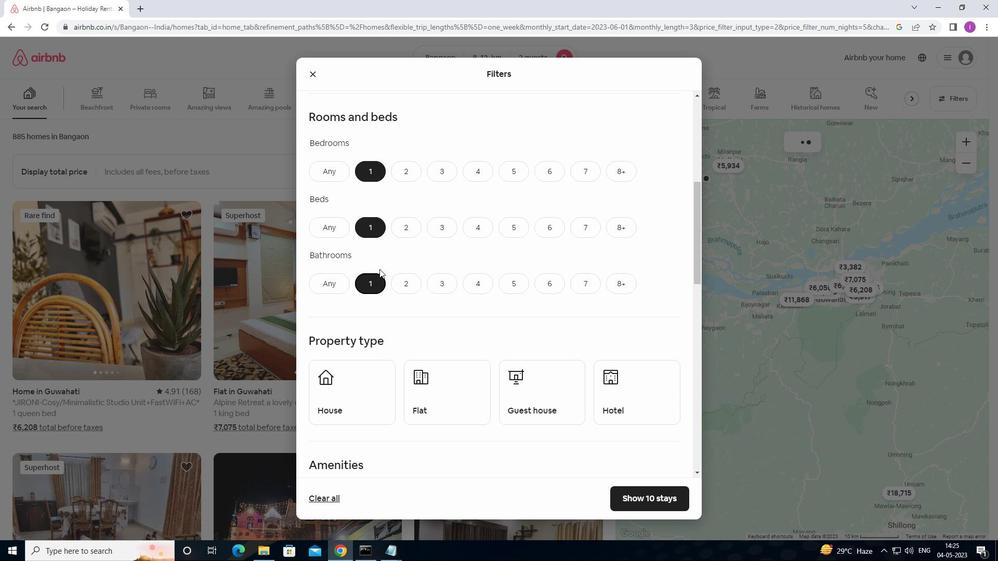 
Action: Mouse scrolled (388, 264) with delta (0, 0)
Screenshot: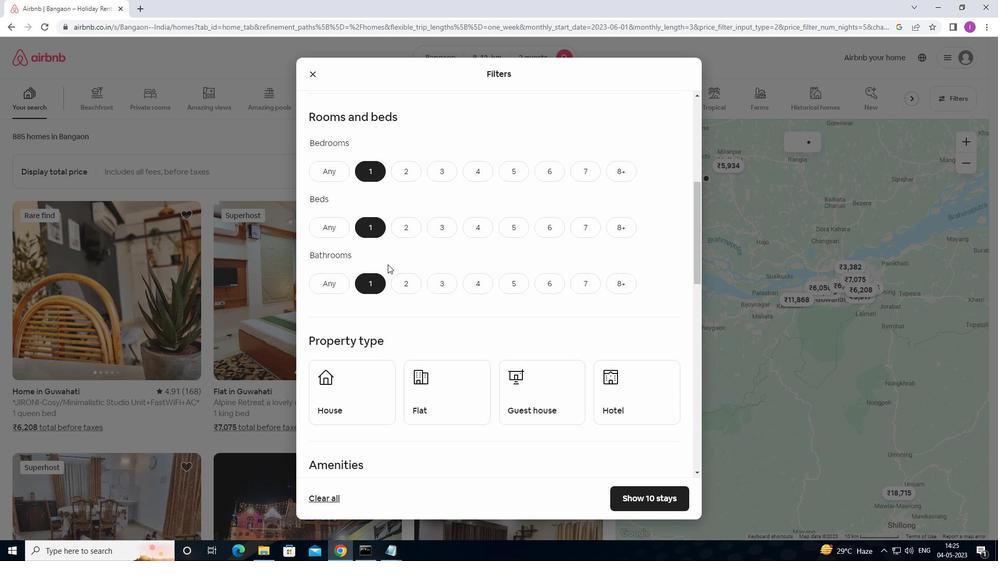 
Action: Mouse moved to (389, 264)
Screenshot: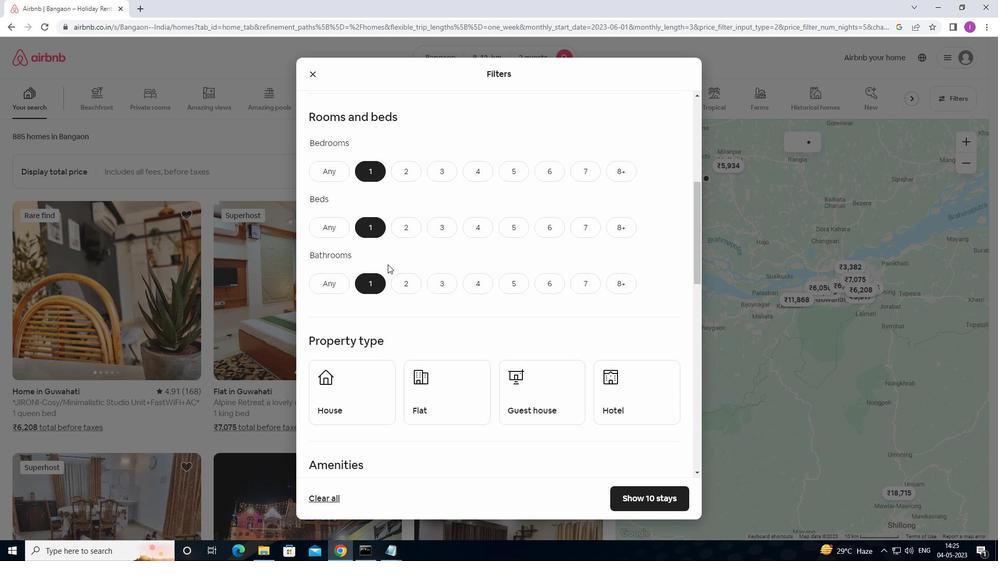 
Action: Mouse scrolled (389, 264) with delta (0, 0)
Screenshot: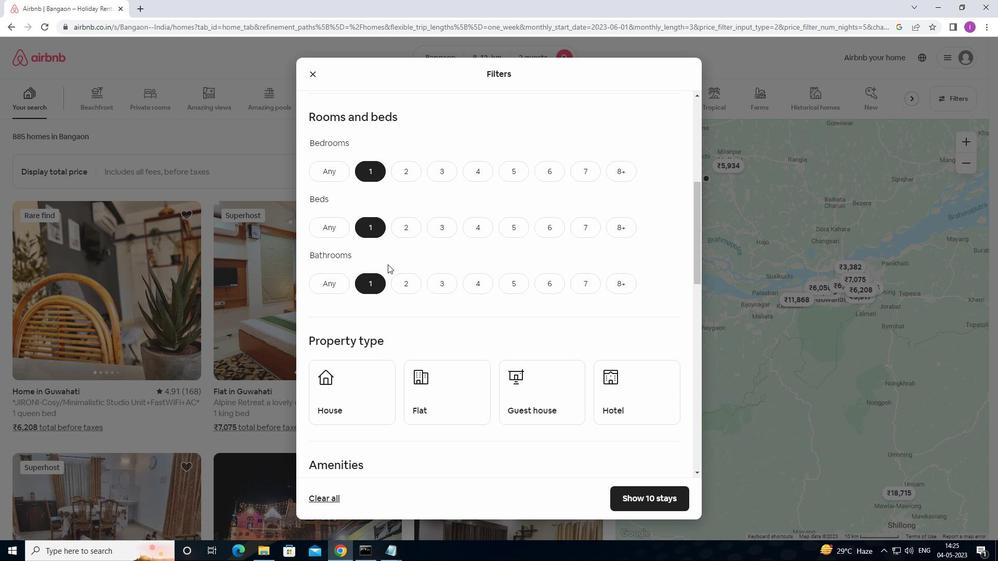 
Action: Mouse moved to (397, 259)
Screenshot: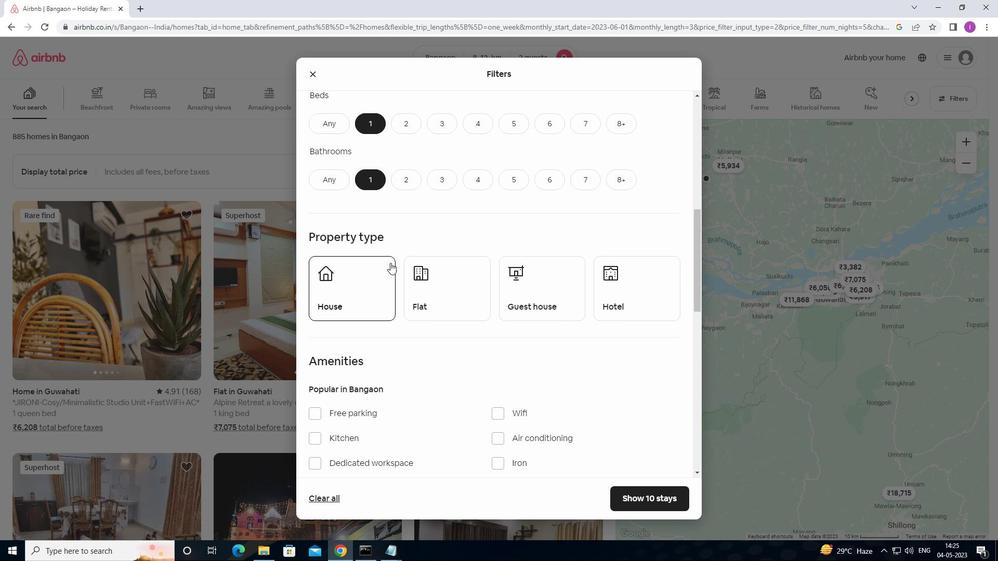 
Action: Mouse scrolled (397, 259) with delta (0, 0)
Screenshot: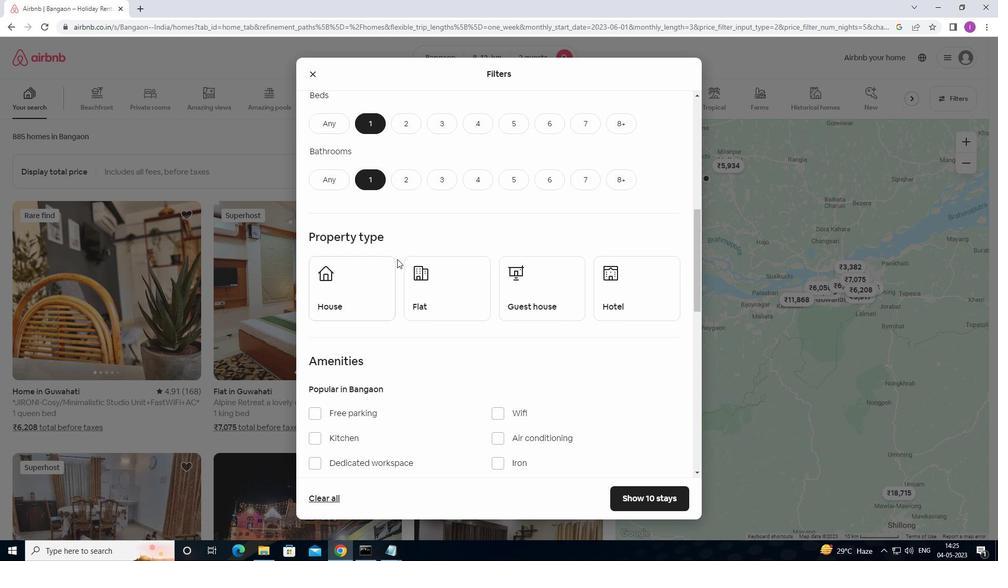 
Action: Mouse moved to (350, 259)
Screenshot: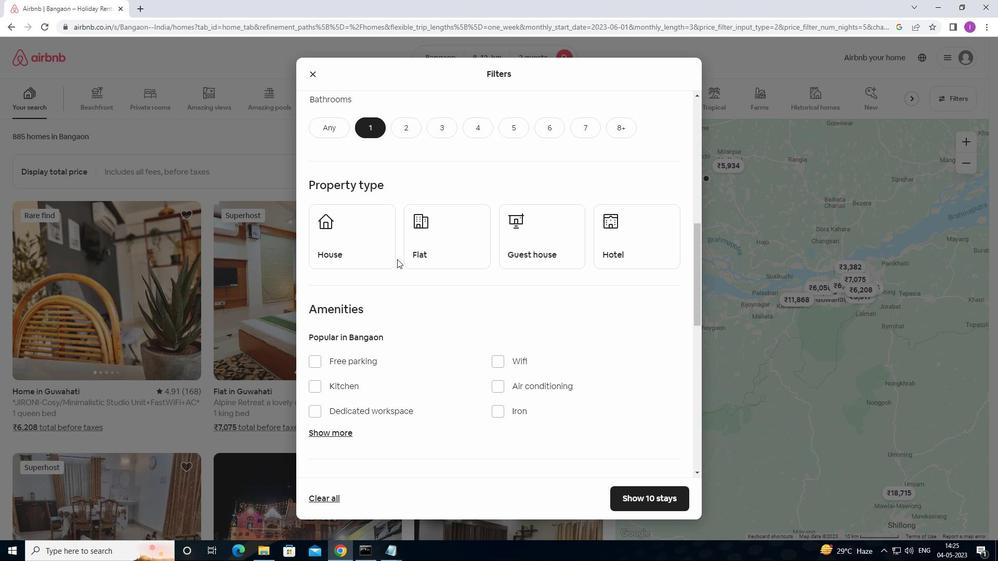 
Action: Mouse pressed left at (350, 259)
Screenshot: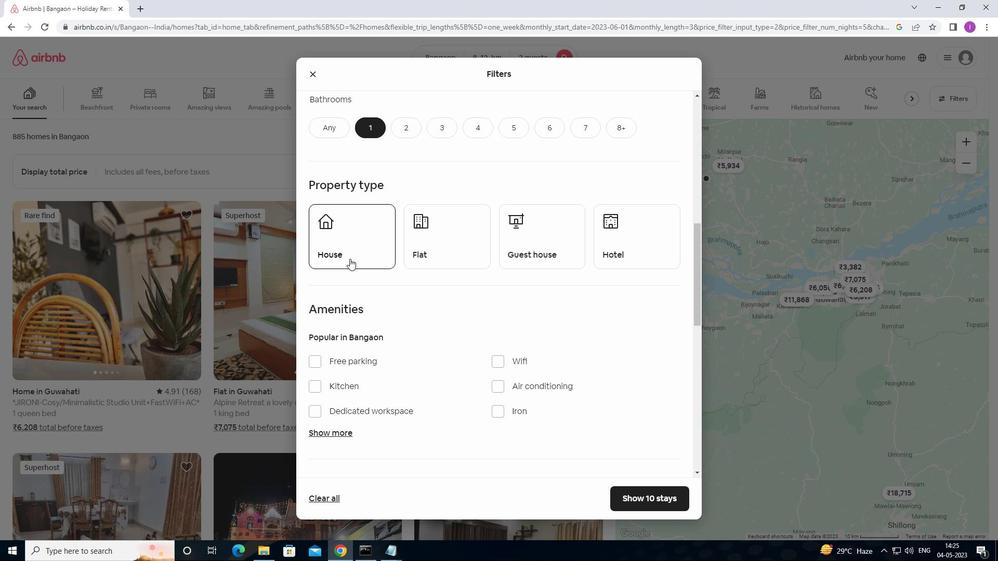 
Action: Mouse moved to (432, 251)
Screenshot: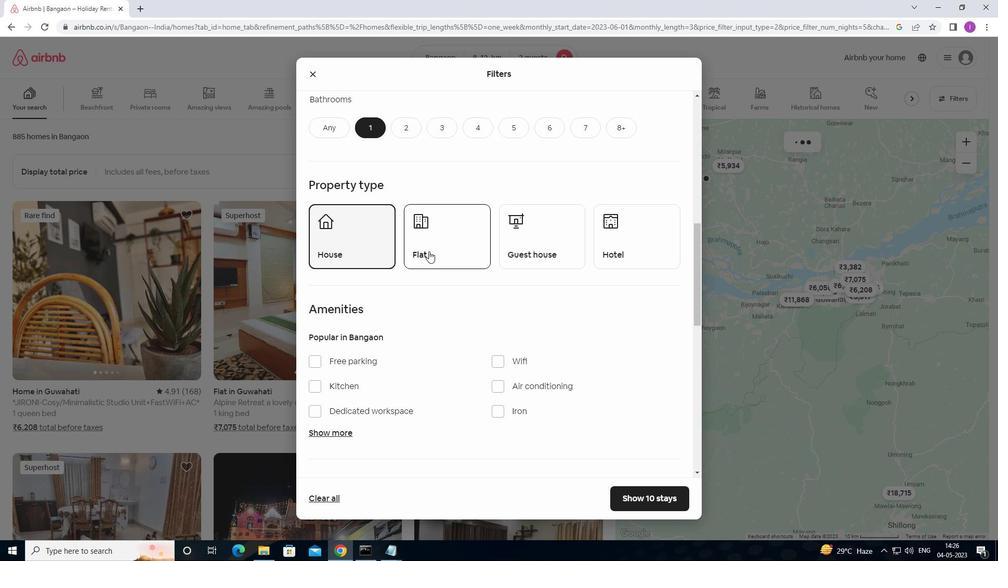 
Action: Mouse pressed left at (432, 251)
Screenshot: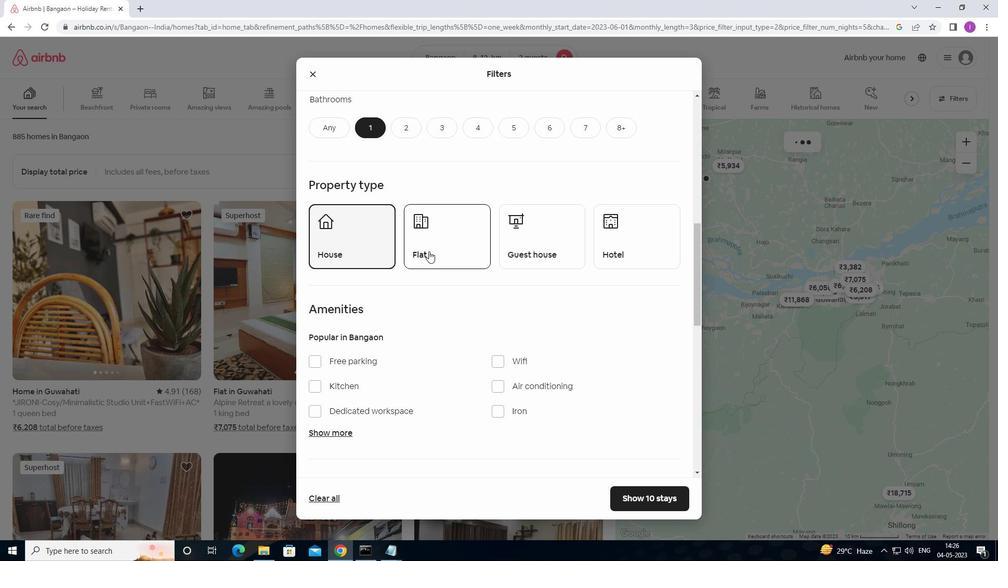 
Action: Mouse moved to (532, 257)
Screenshot: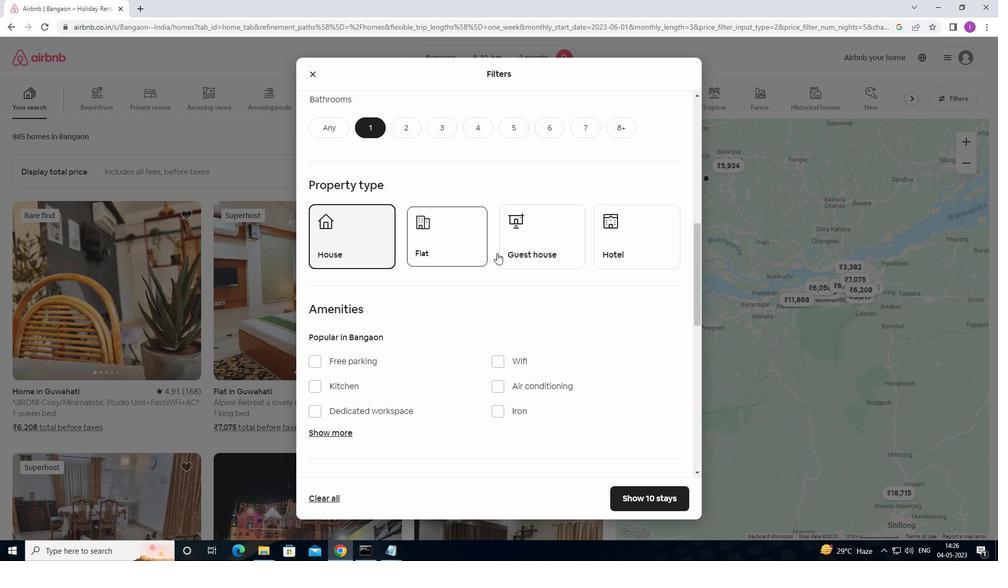 
Action: Mouse pressed left at (532, 257)
Screenshot: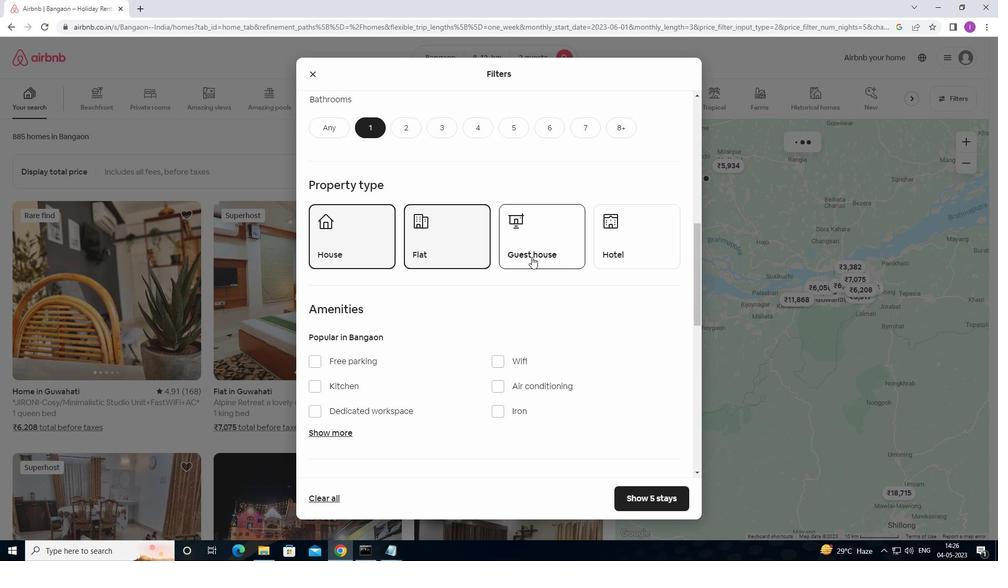 
Action: Mouse moved to (609, 250)
Screenshot: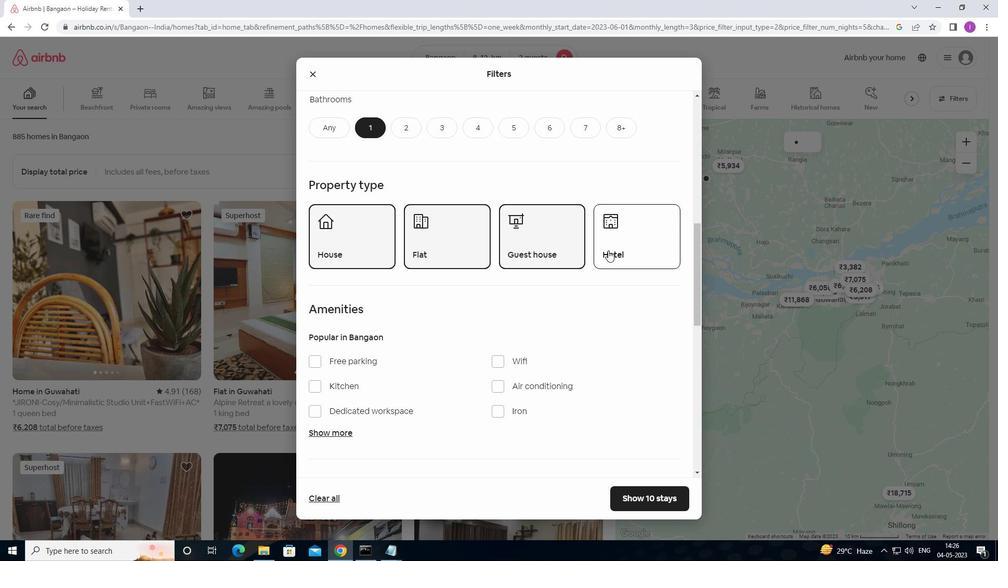 
Action: Mouse pressed left at (609, 250)
Screenshot: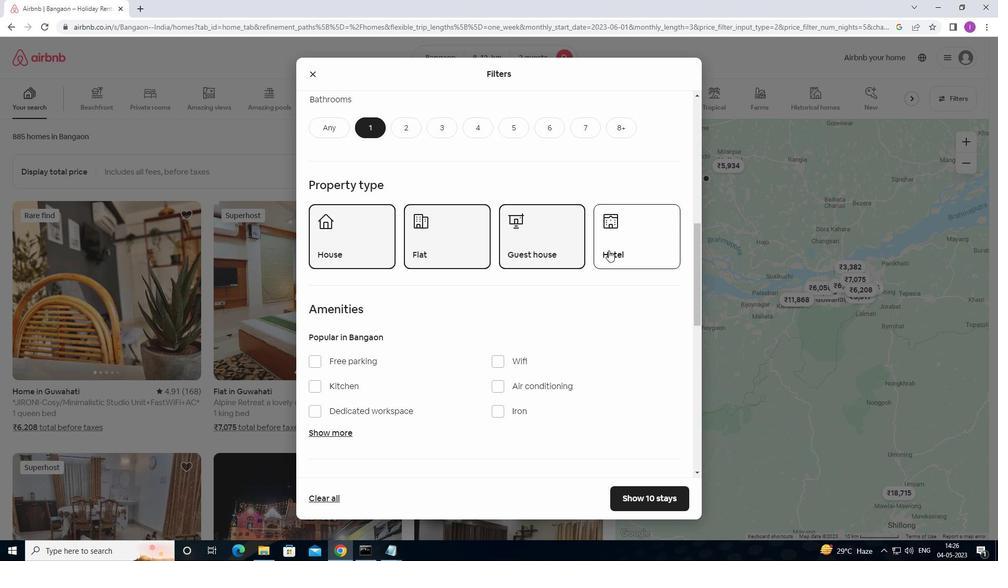 
Action: Mouse moved to (414, 304)
Screenshot: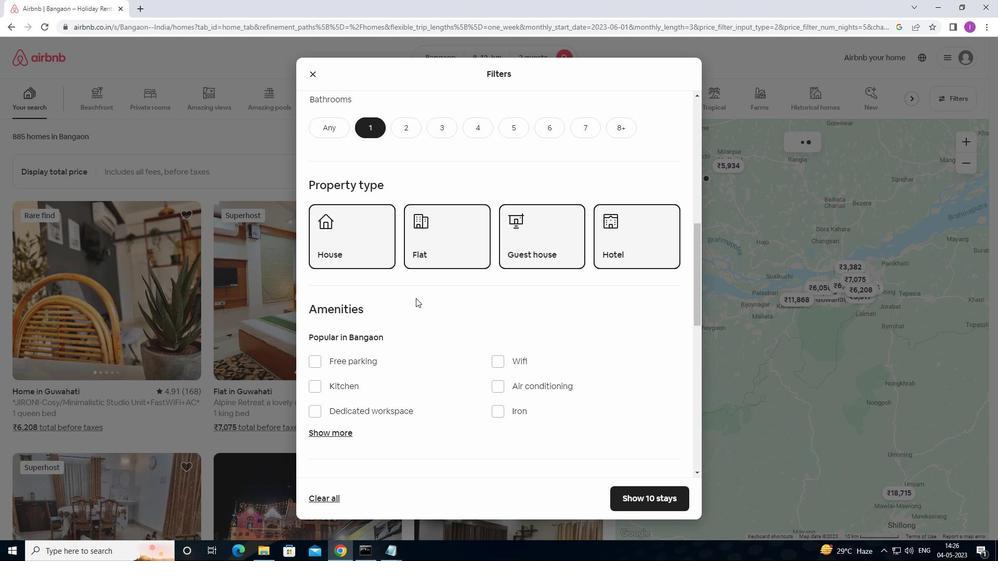
Action: Mouse scrolled (414, 303) with delta (0, 0)
Screenshot: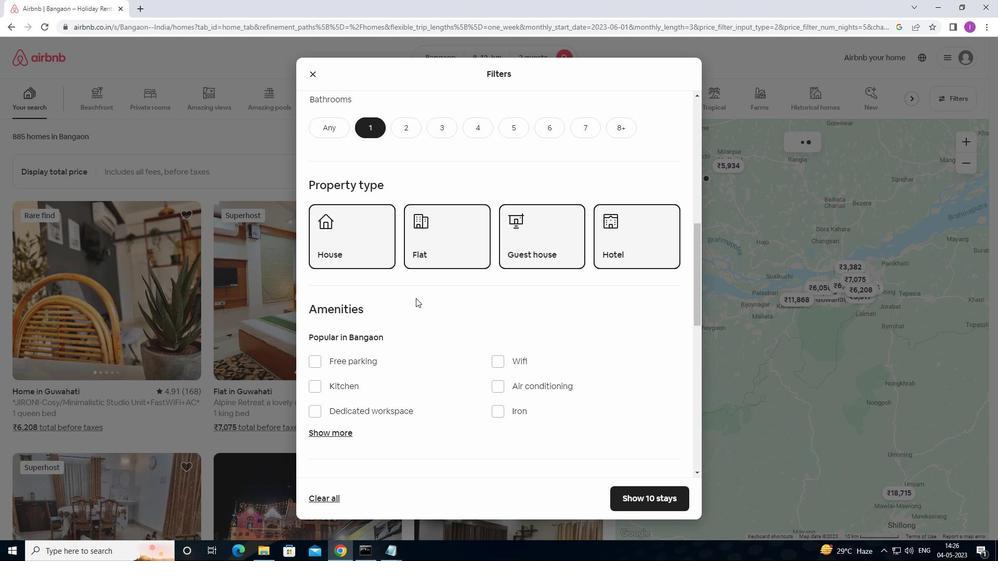 
Action: Mouse moved to (414, 304)
Screenshot: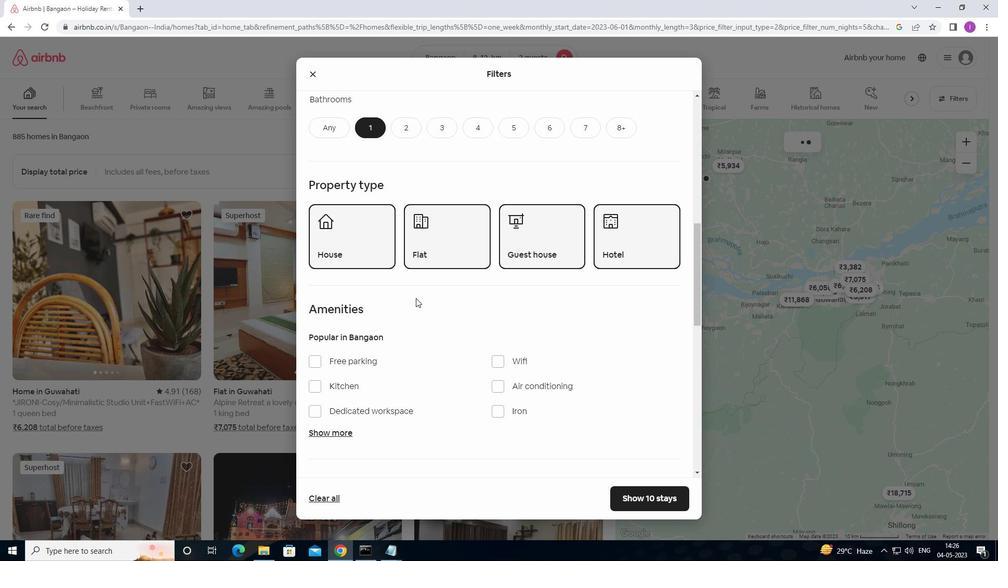 
Action: Mouse scrolled (414, 304) with delta (0, 0)
Screenshot: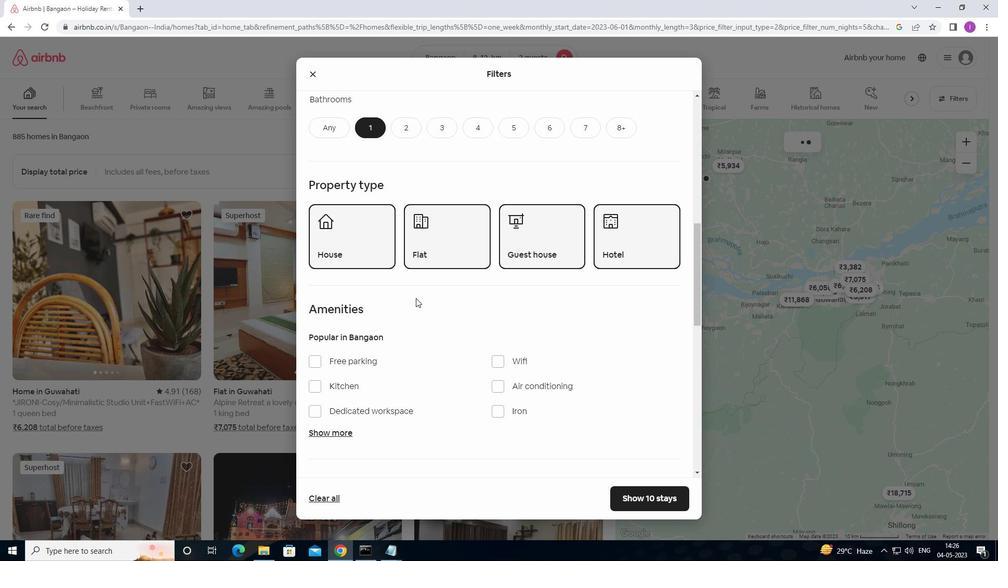 
Action: Mouse moved to (414, 306)
Screenshot: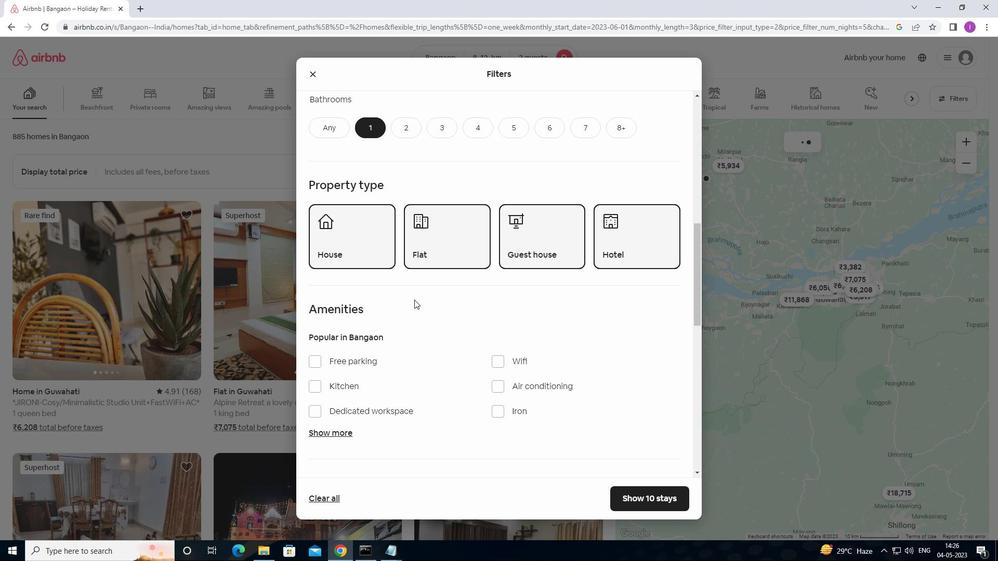 
Action: Mouse scrolled (414, 305) with delta (0, 0)
Screenshot: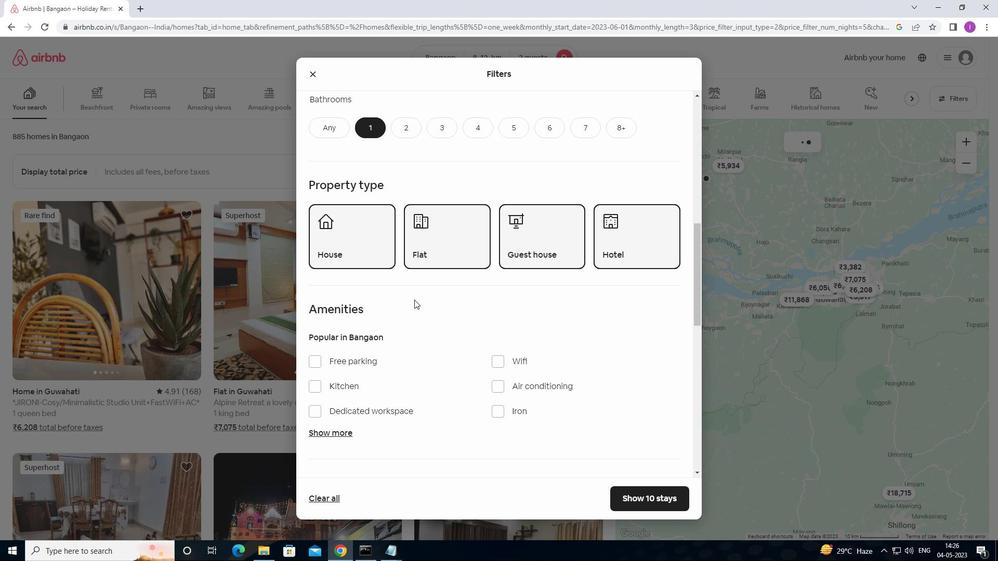 
Action: Mouse moved to (415, 306)
Screenshot: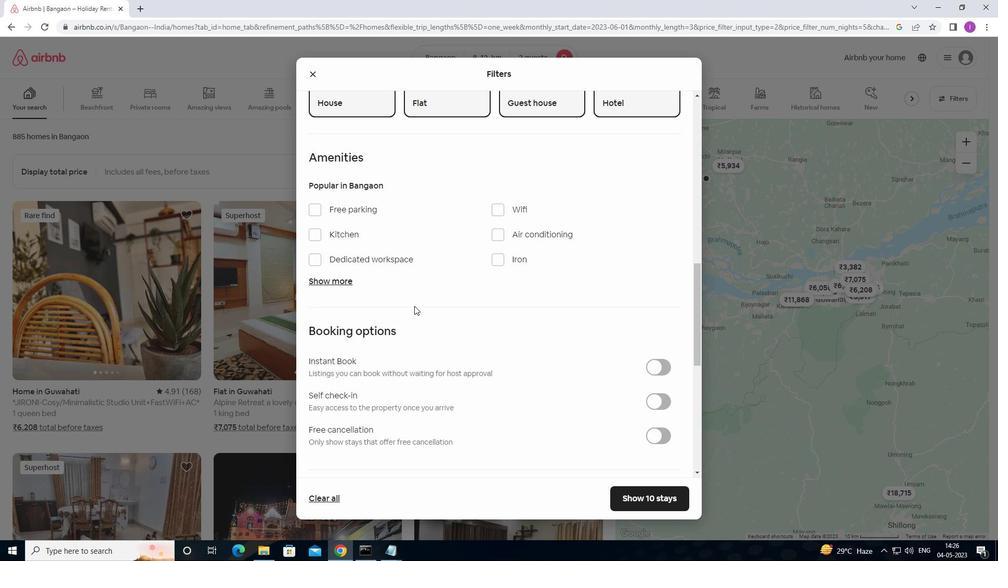
Action: Mouse scrolled (415, 305) with delta (0, 0)
Screenshot: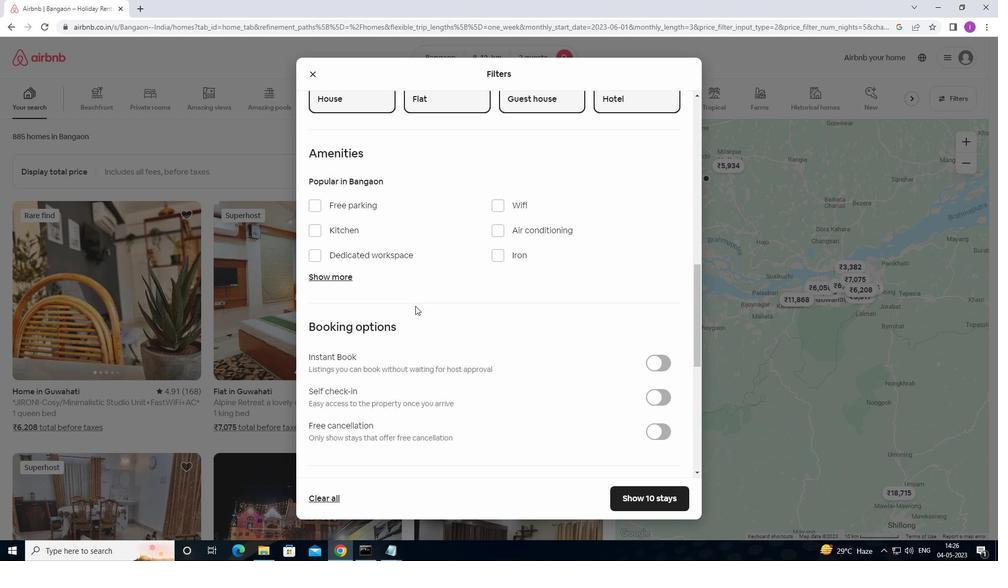 
Action: Mouse moved to (415, 306)
Screenshot: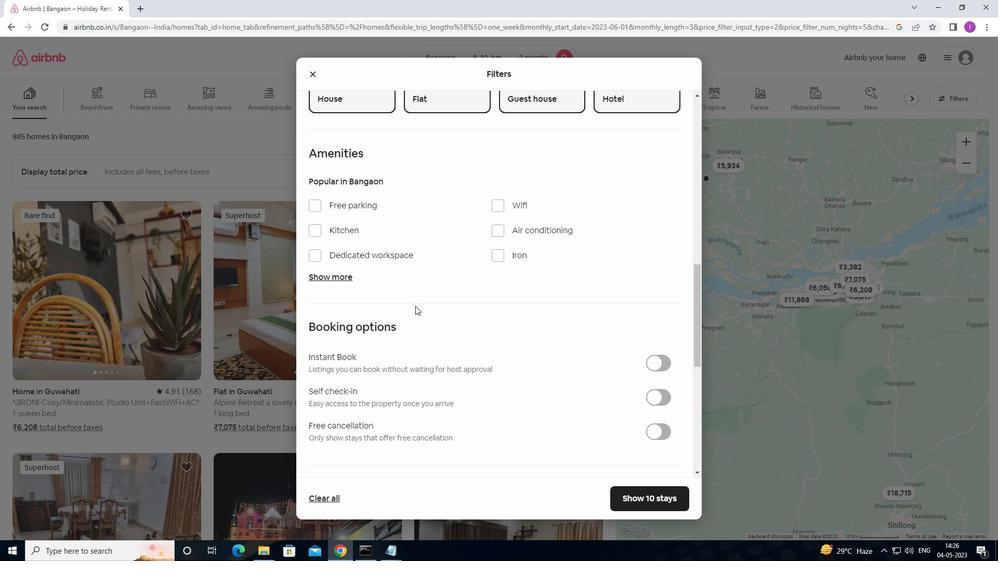 
Action: Mouse scrolled (415, 305) with delta (0, 0)
Screenshot: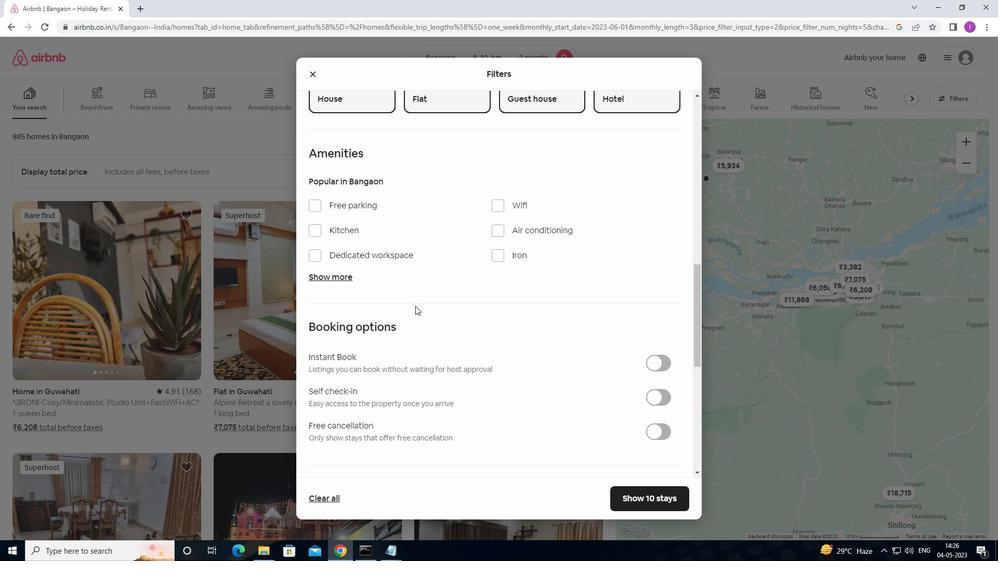 
Action: Mouse scrolled (415, 305) with delta (0, 0)
Screenshot: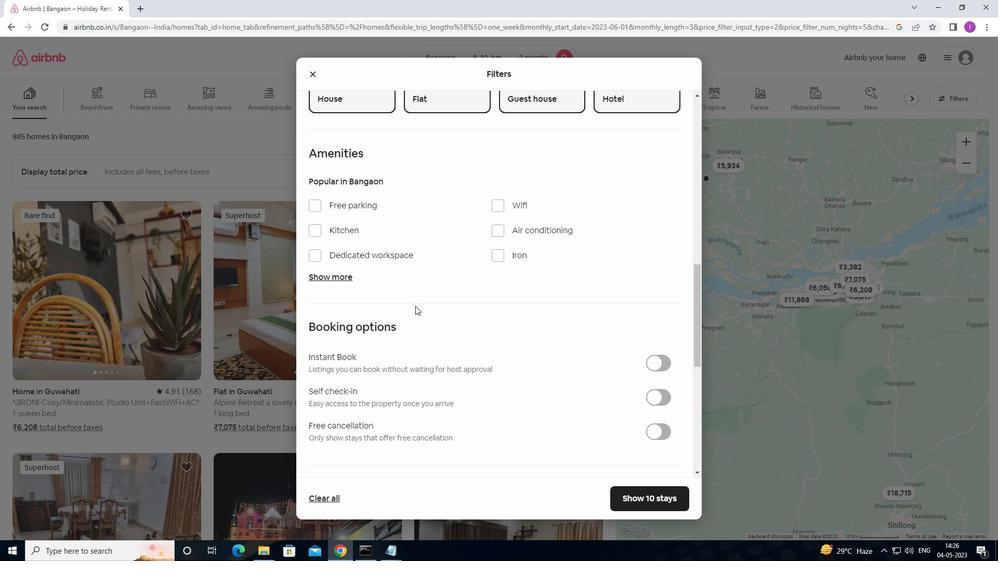 
Action: Mouse moved to (661, 244)
Screenshot: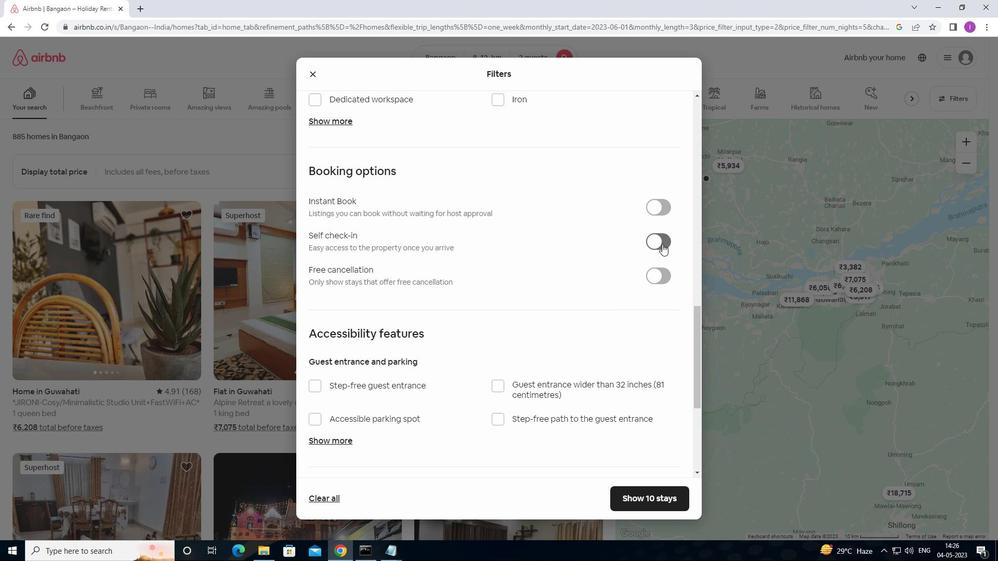 
Action: Mouse pressed left at (661, 244)
Screenshot: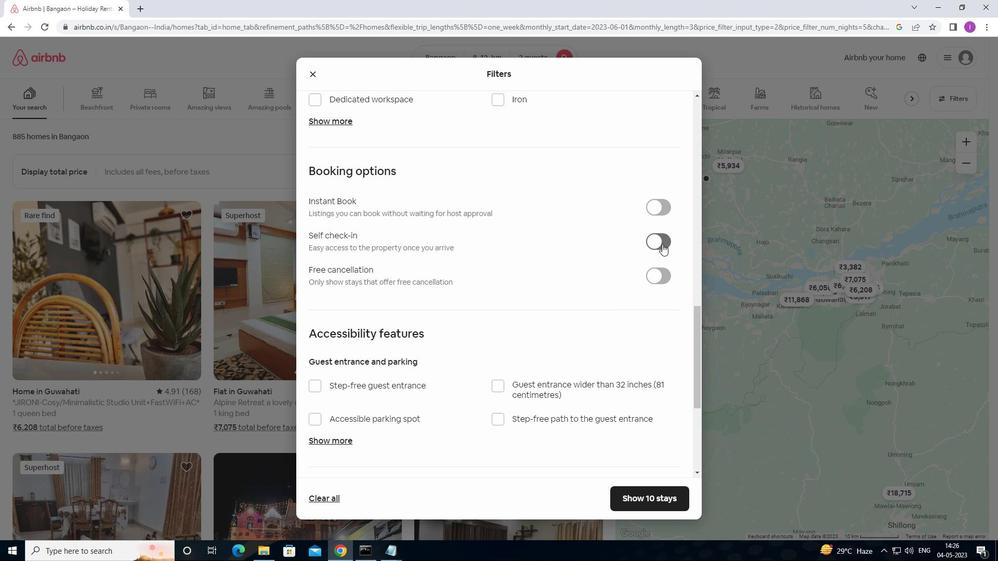 
Action: Mouse moved to (566, 317)
Screenshot: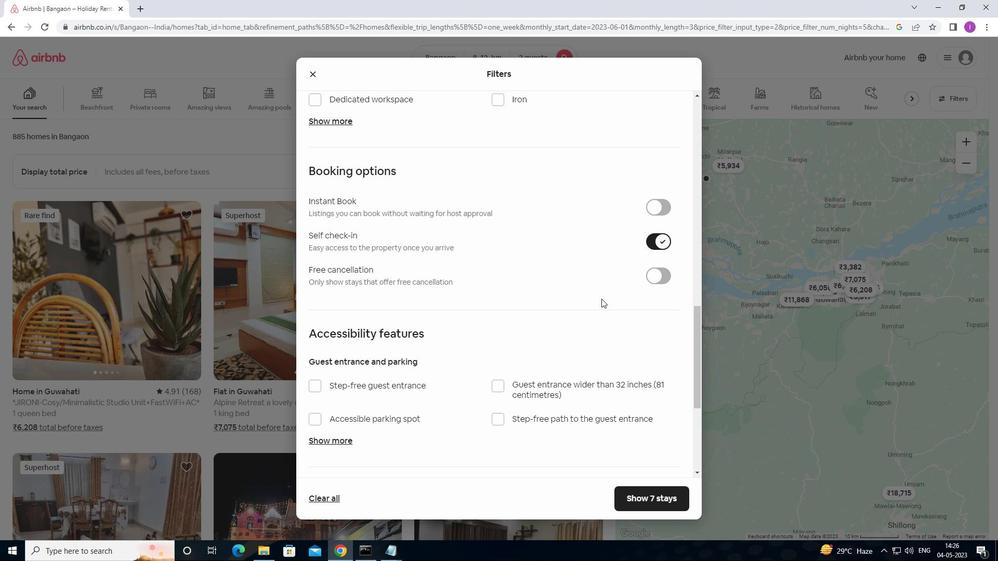 
Action: Mouse scrolled (566, 317) with delta (0, 0)
Screenshot: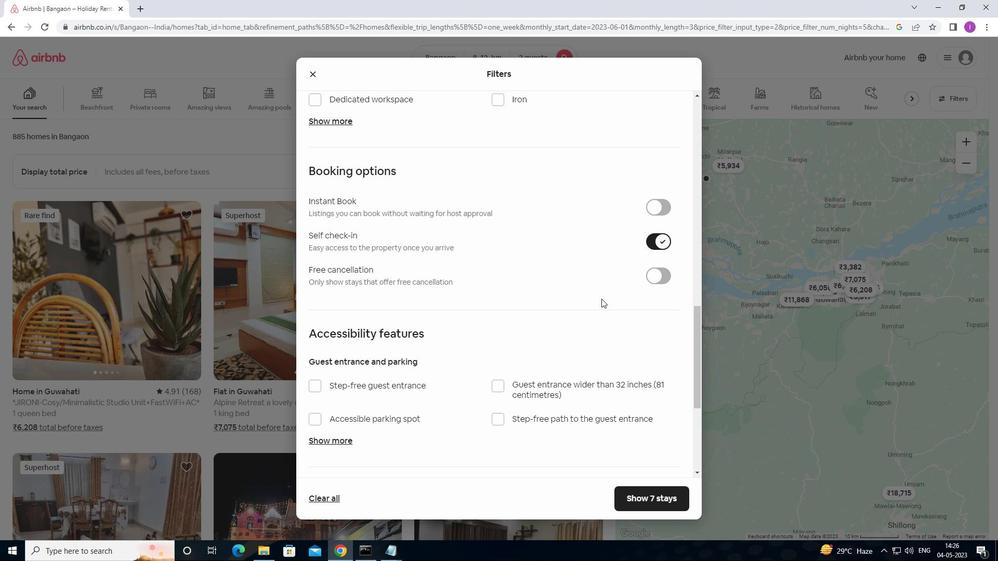 
Action: Mouse moved to (562, 322)
Screenshot: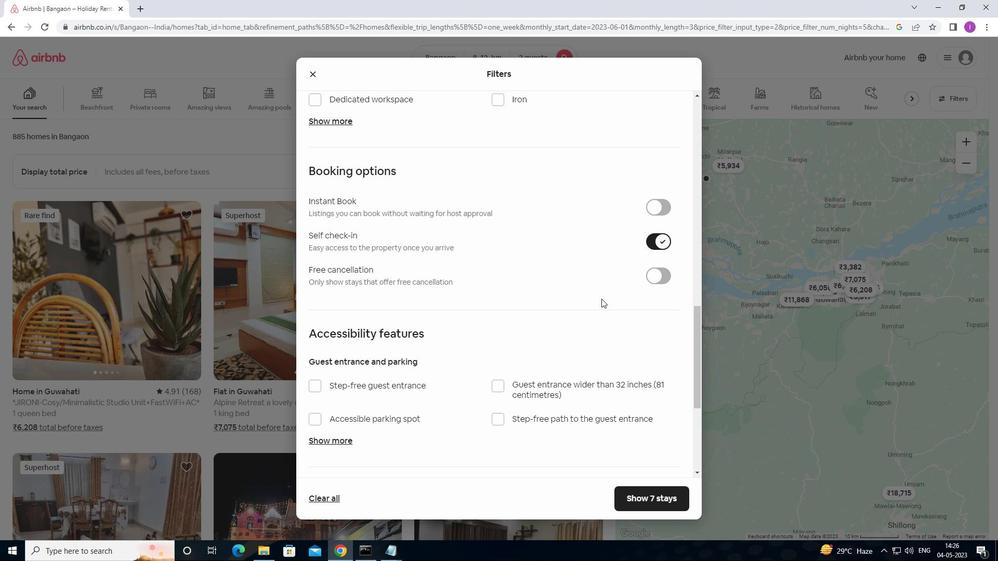
Action: Mouse scrolled (562, 321) with delta (0, 0)
Screenshot: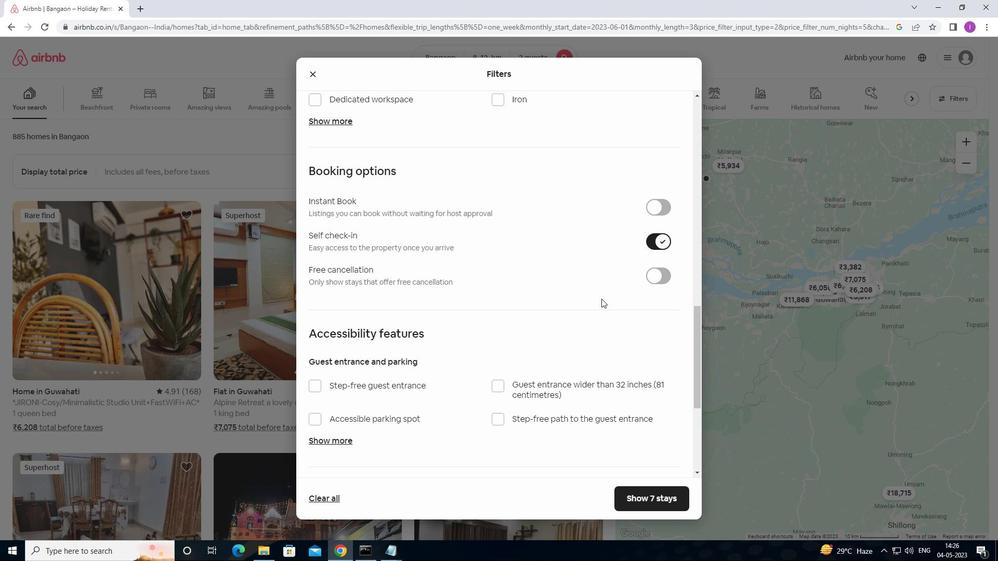 
Action: Mouse moved to (560, 323)
Screenshot: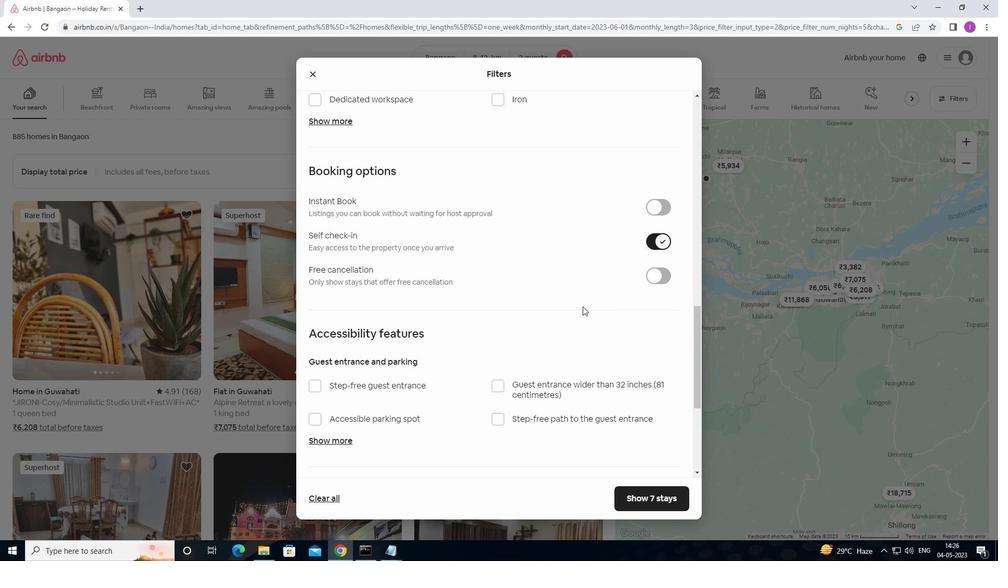 
Action: Mouse scrolled (560, 323) with delta (0, 0)
Screenshot: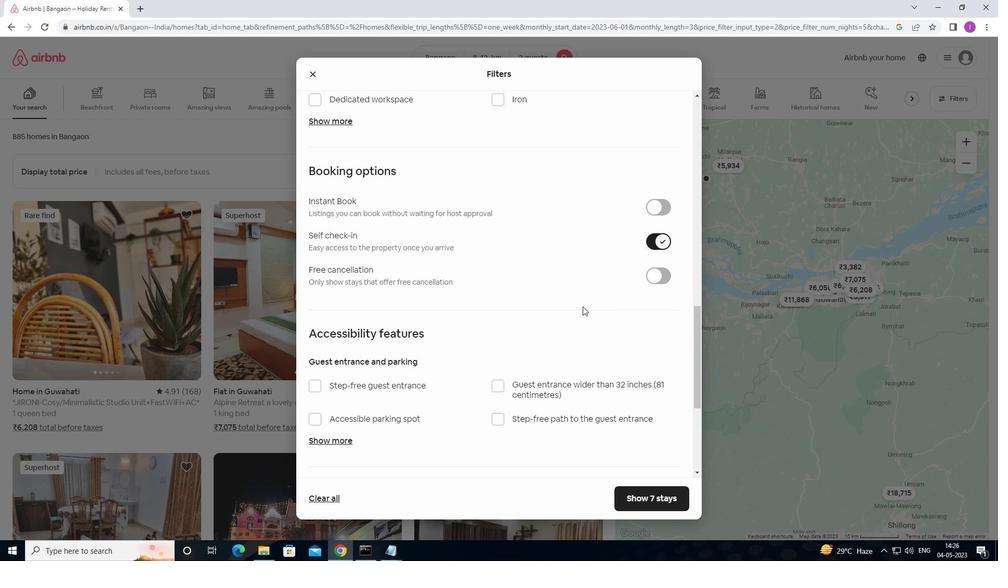 
Action: Mouse moved to (558, 325)
Screenshot: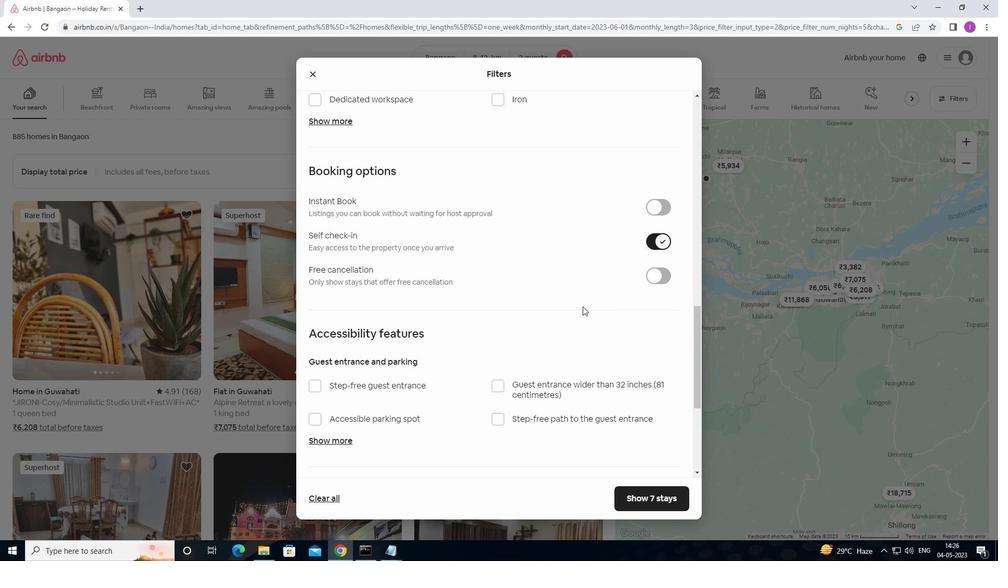 
Action: Mouse scrolled (558, 324) with delta (0, 0)
Screenshot: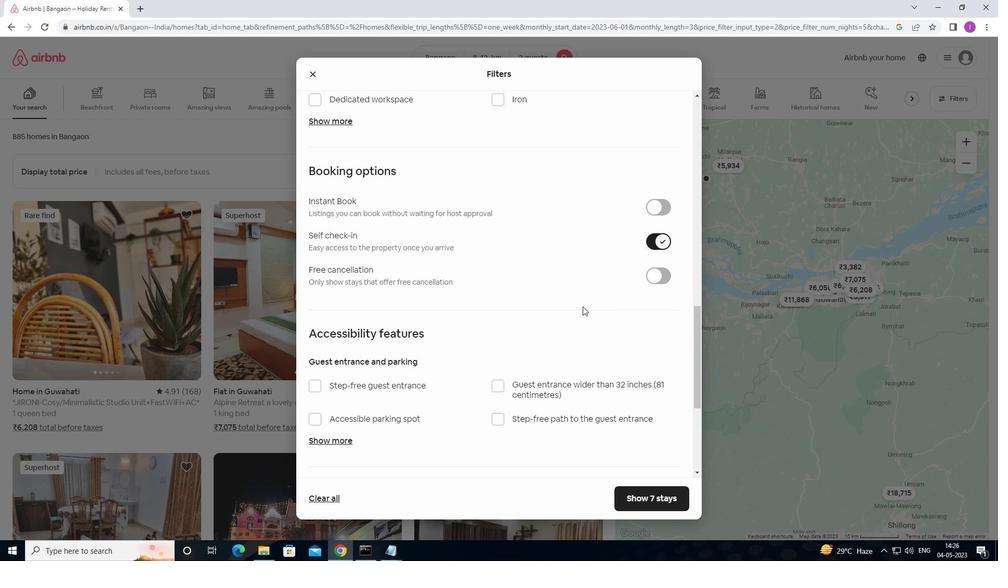 
Action: Mouse moved to (555, 328)
Screenshot: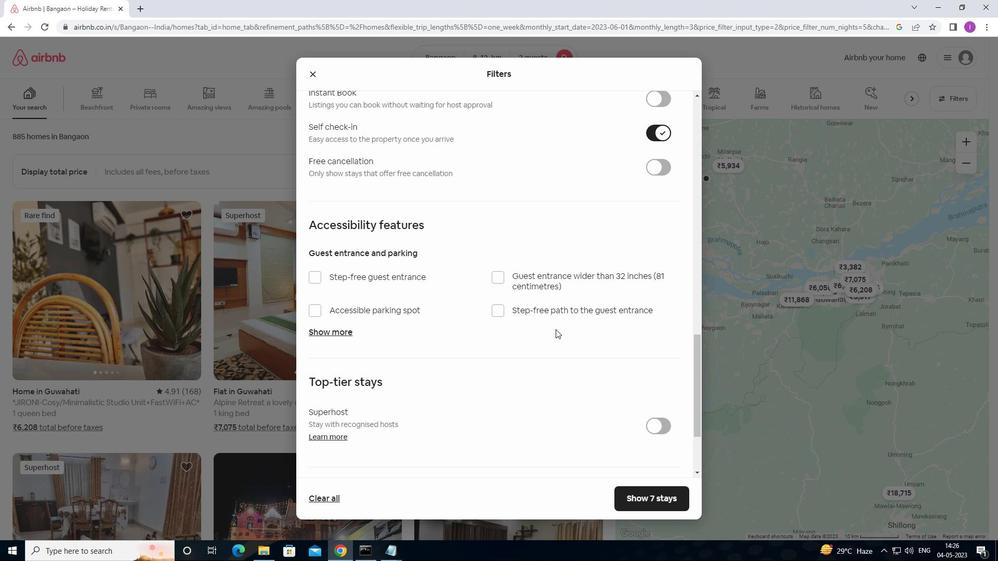 
Action: Mouse scrolled (555, 328) with delta (0, 0)
Screenshot: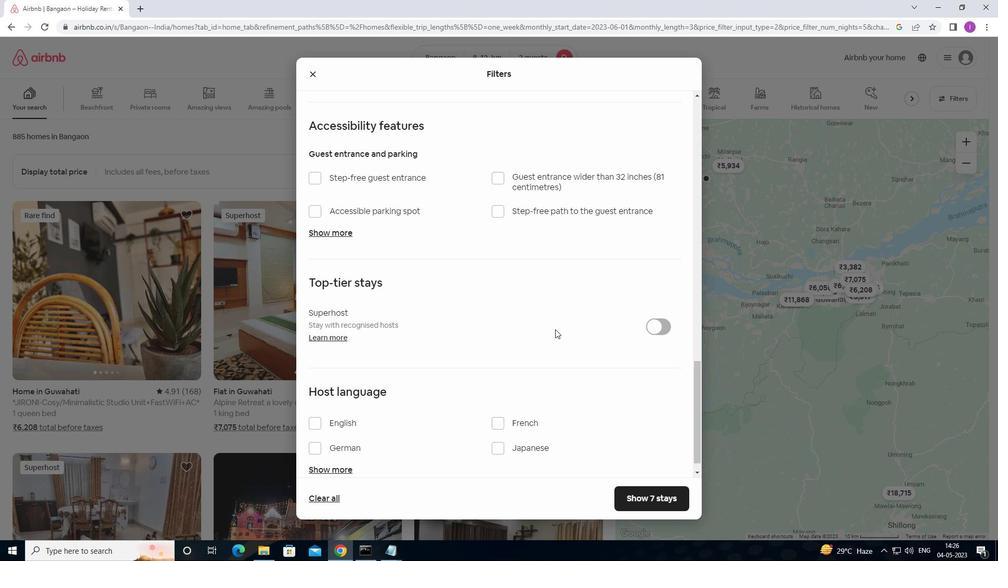 
Action: Mouse scrolled (555, 328) with delta (0, 0)
Screenshot: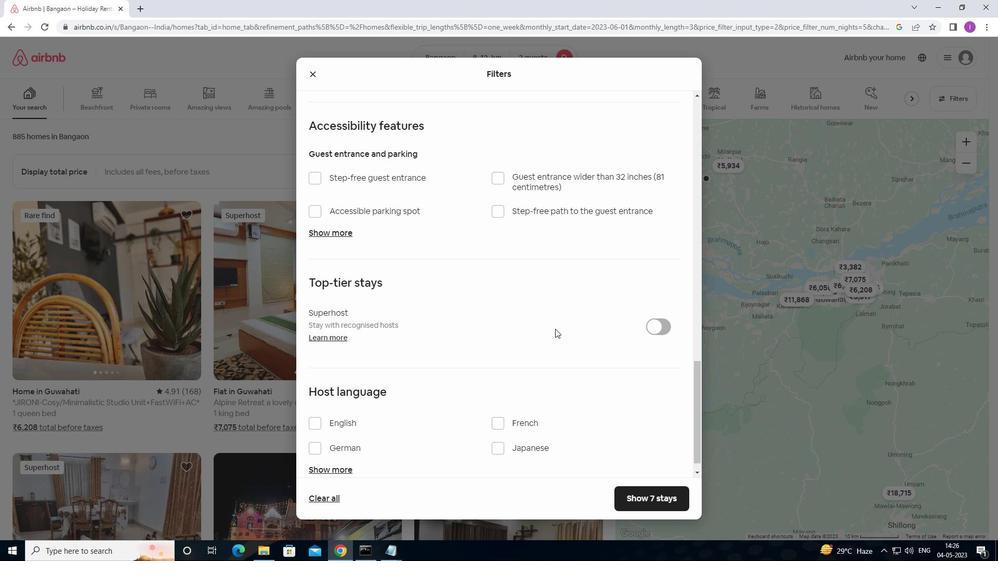 
Action: Mouse scrolled (555, 328) with delta (0, 0)
Screenshot: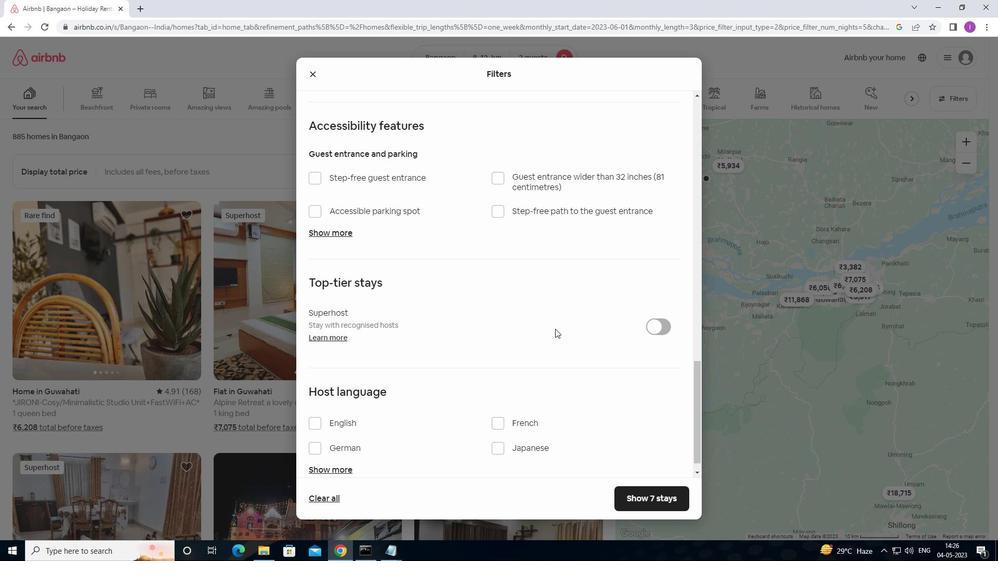 
Action: Mouse moved to (555, 334)
Screenshot: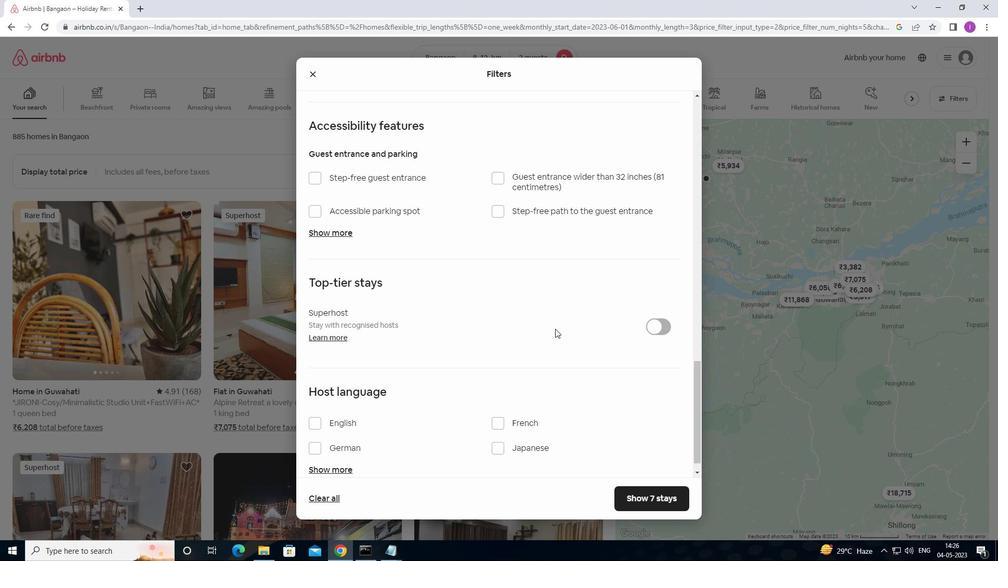 
Action: Mouse scrolled (555, 333) with delta (0, 0)
Screenshot: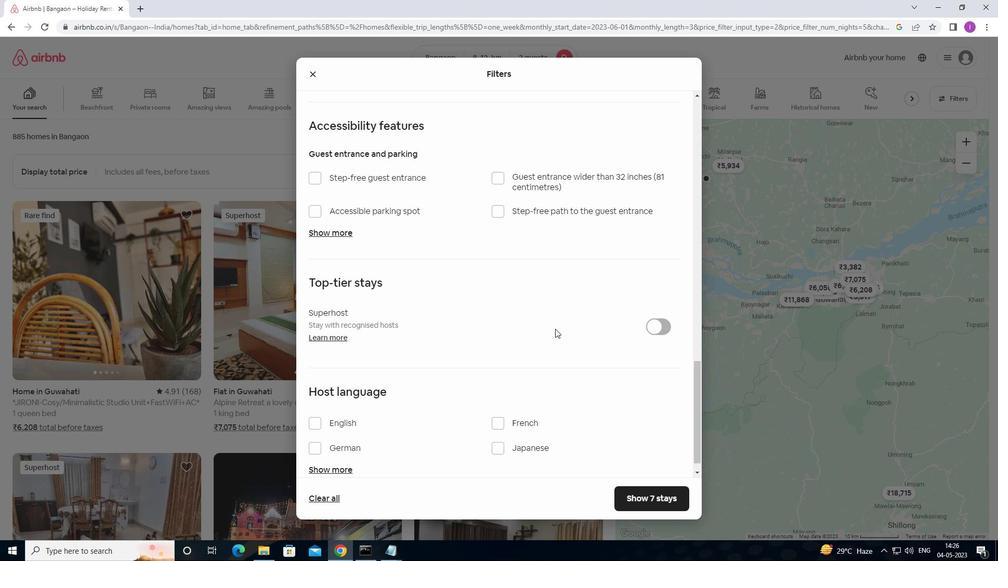 
Action: Mouse moved to (555, 334)
Screenshot: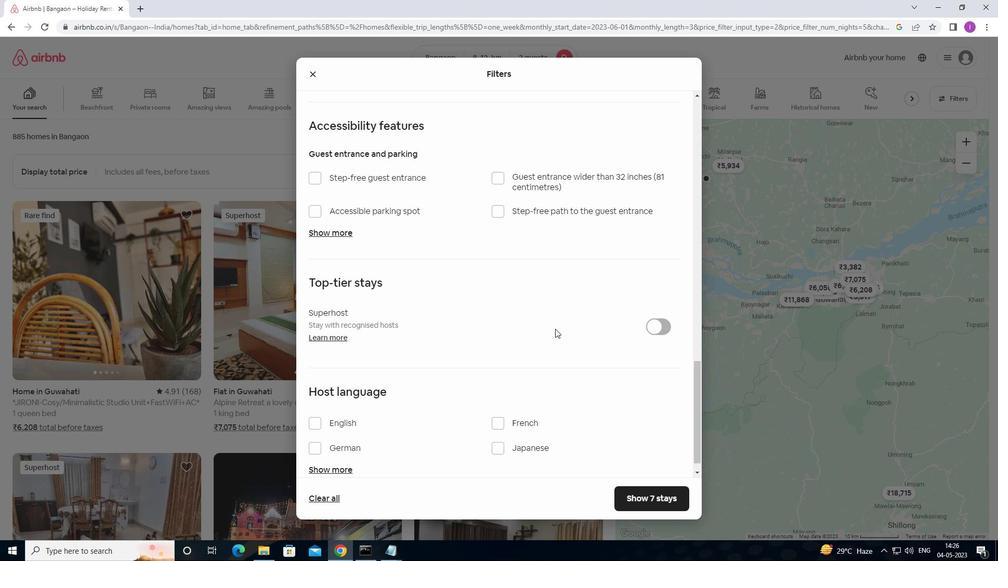 
Action: Mouse scrolled (555, 333) with delta (0, 0)
Screenshot: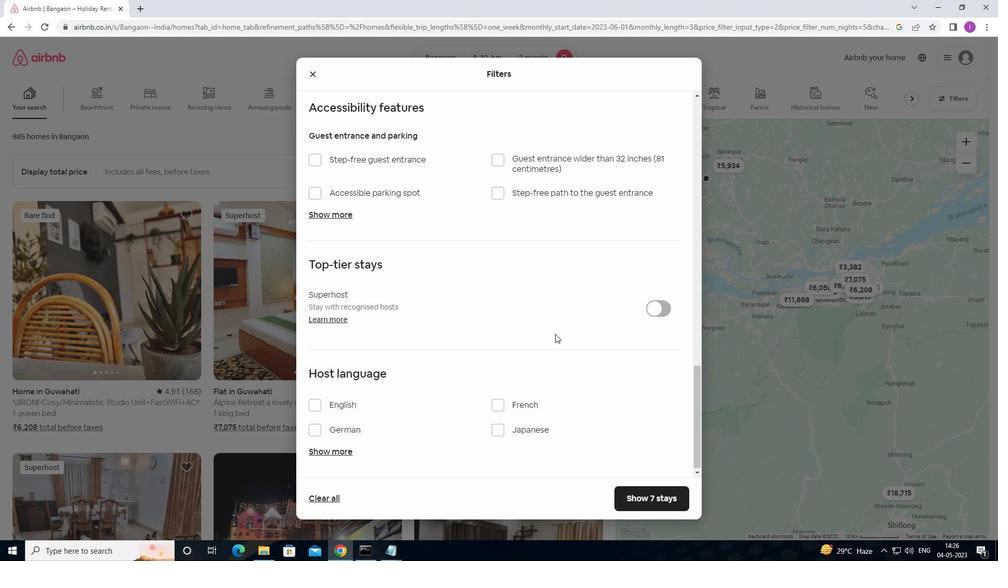 
Action: Mouse scrolled (555, 333) with delta (0, 0)
Screenshot: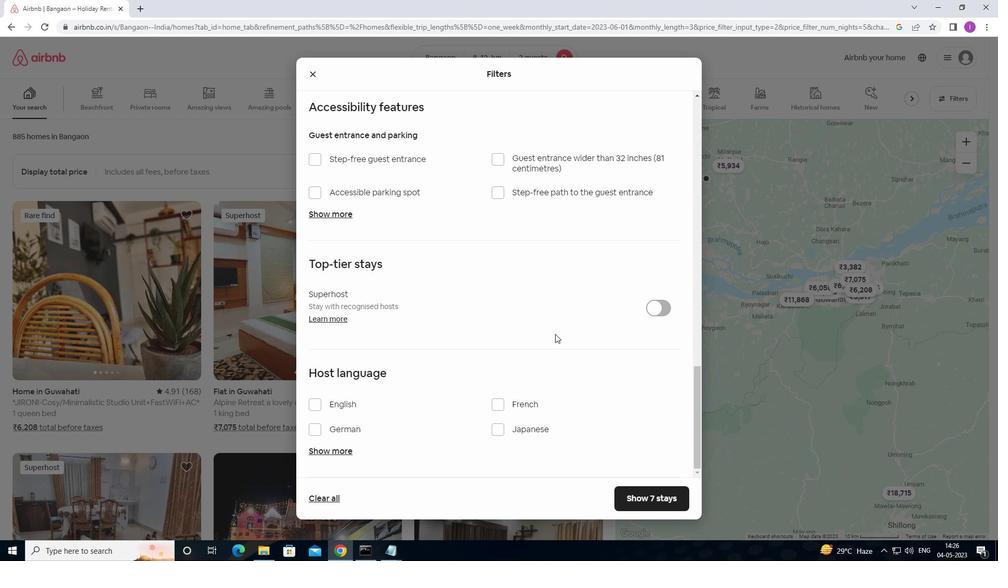 
Action: Mouse moved to (555, 336)
Screenshot: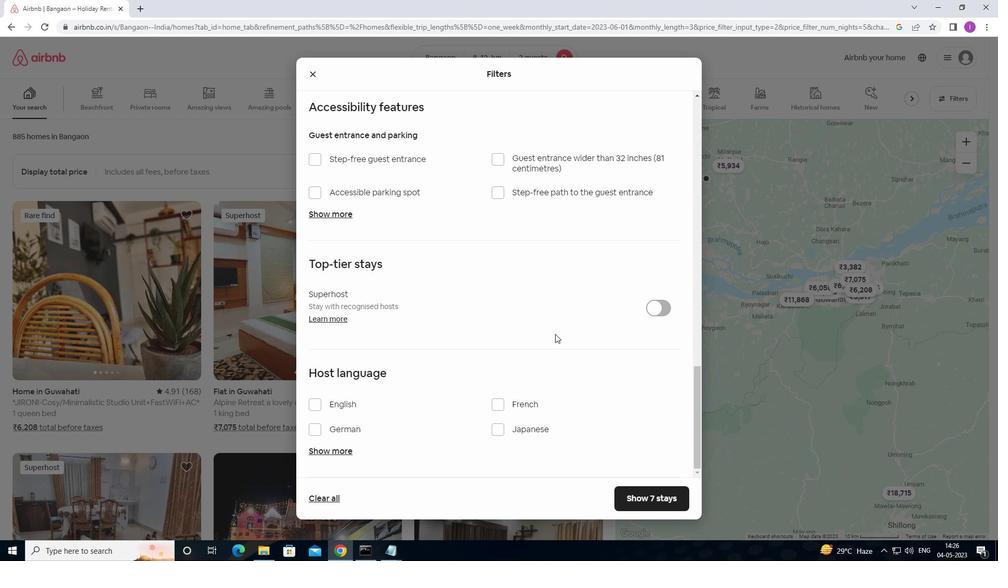 
Action: Mouse scrolled (555, 335) with delta (0, 0)
Screenshot: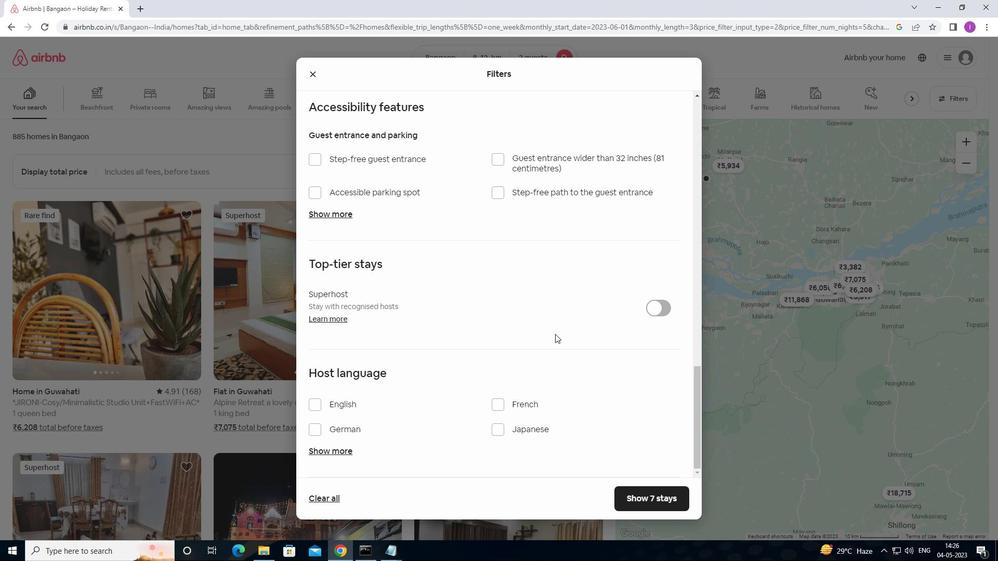 
Action: Mouse scrolled (555, 335) with delta (0, 0)
Screenshot: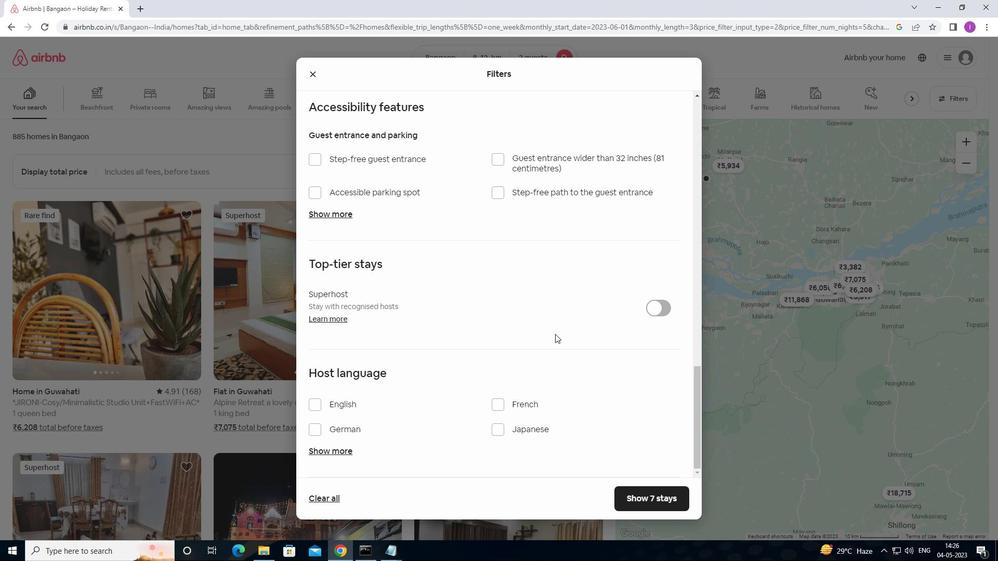 
Action: Mouse moved to (316, 408)
Screenshot: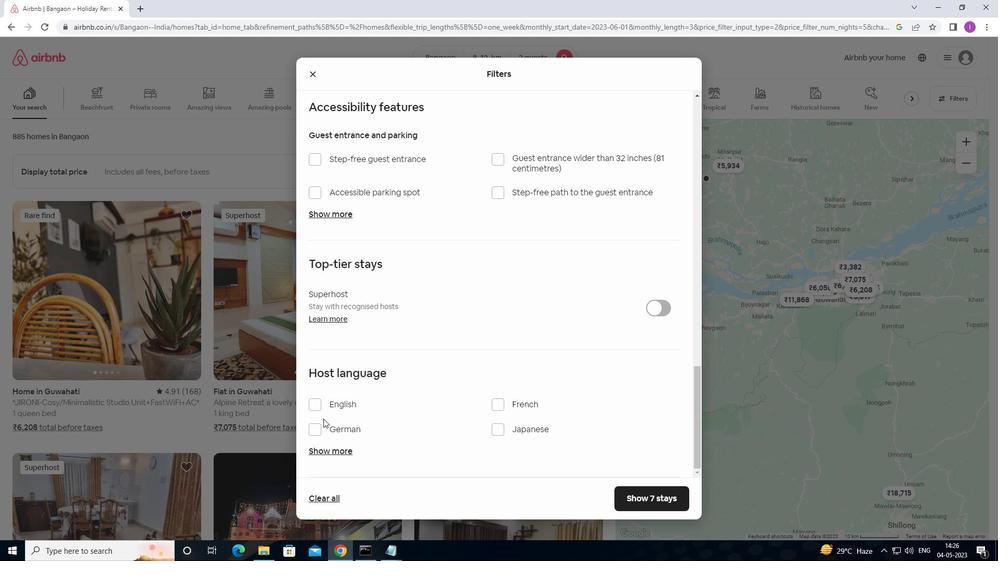 
Action: Mouse pressed left at (316, 408)
Screenshot: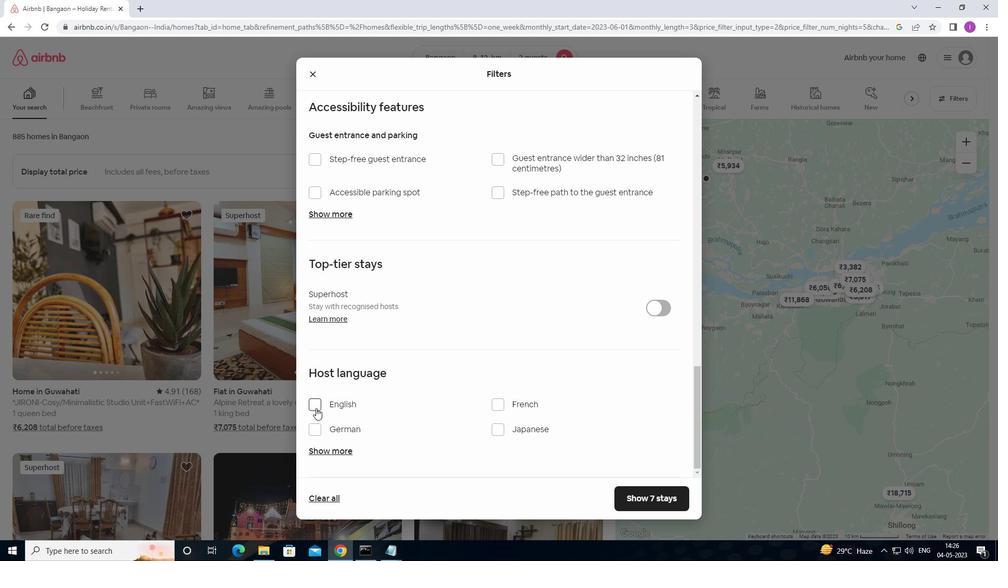 
Action: Mouse moved to (654, 490)
Screenshot: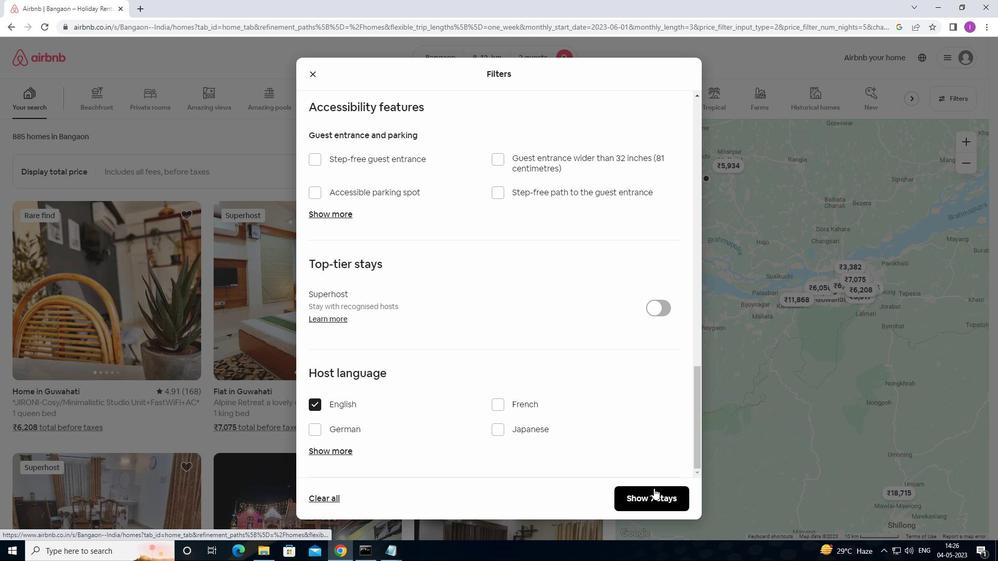 
Action: Mouse pressed left at (654, 490)
Screenshot: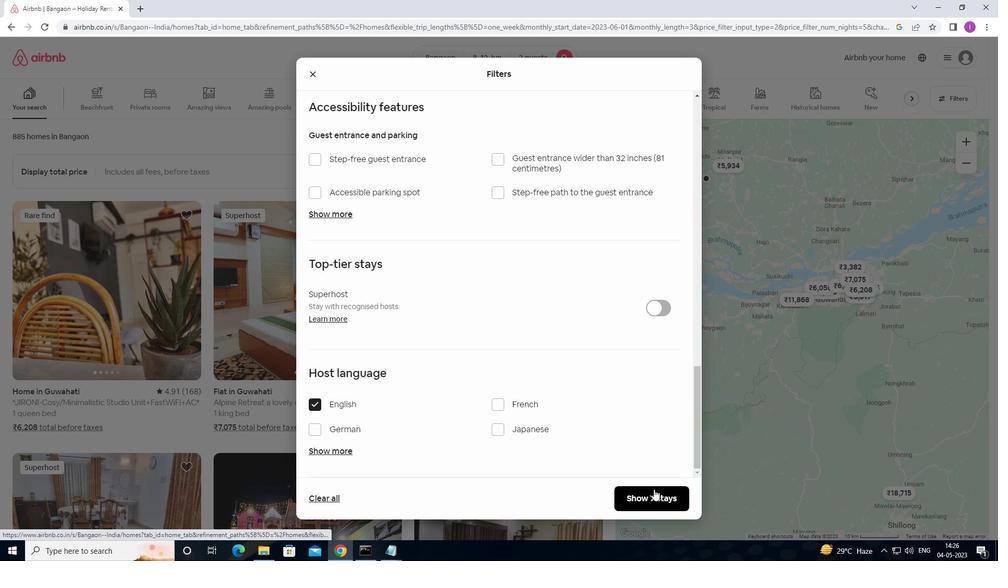 
Action: Mouse moved to (686, 392)
Screenshot: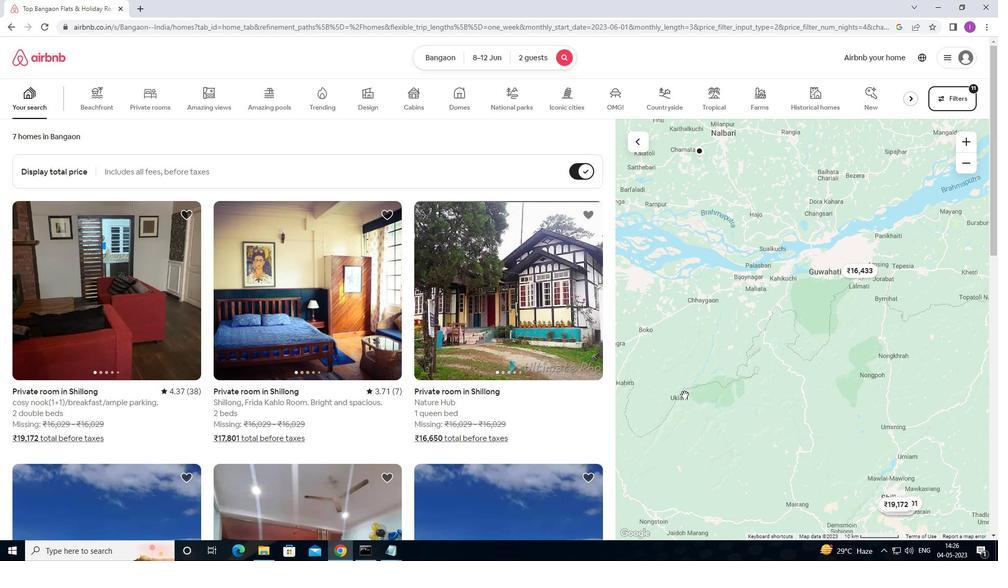 
